 Task: Search one way flight ticket for 4 adults, 2 children, 2 infants in seat and 1 infant on lap in premium economy from Medford: Rogue Valley International-medford Airport to Raleigh: Raleigh-durham International Airport on 8-5-2023. Choice of flights is Singapure airlines. Number of bags: 2 carry on bags. Price is upto 89000. Outbound departure time preference is 20:30.
Action: Mouse moved to (275, 263)
Screenshot: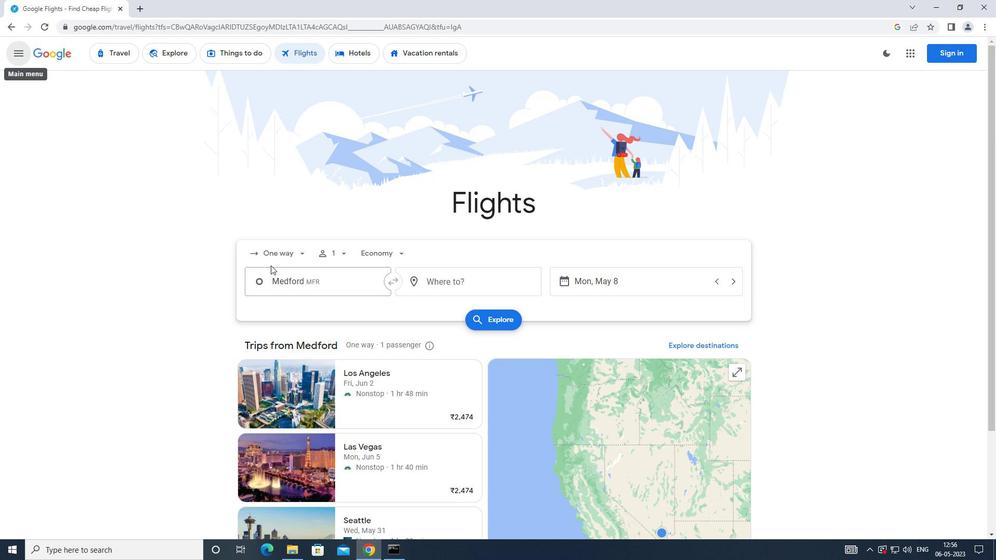 
Action: Mouse pressed left at (275, 263)
Screenshot: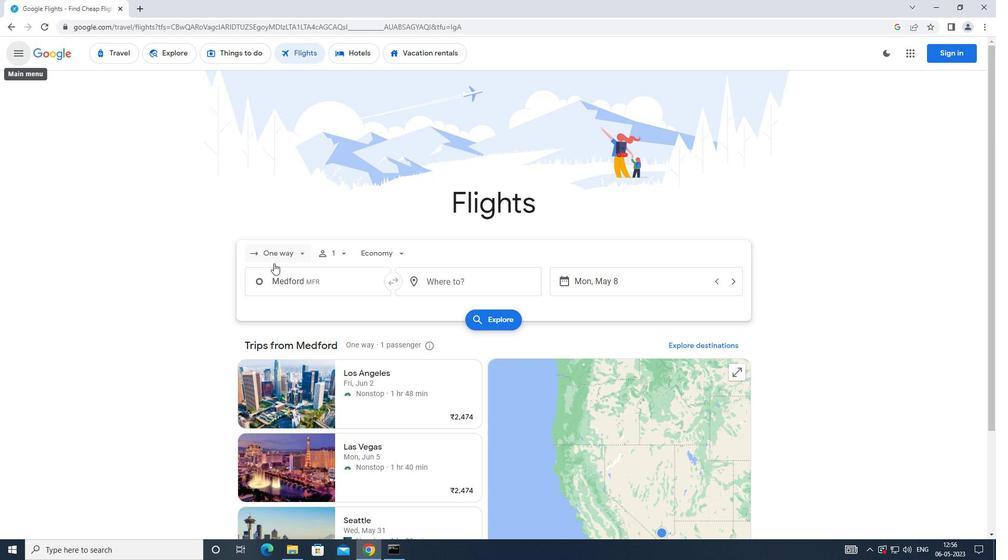 
Action: Mouse moved to (289, 300)
Screenshot: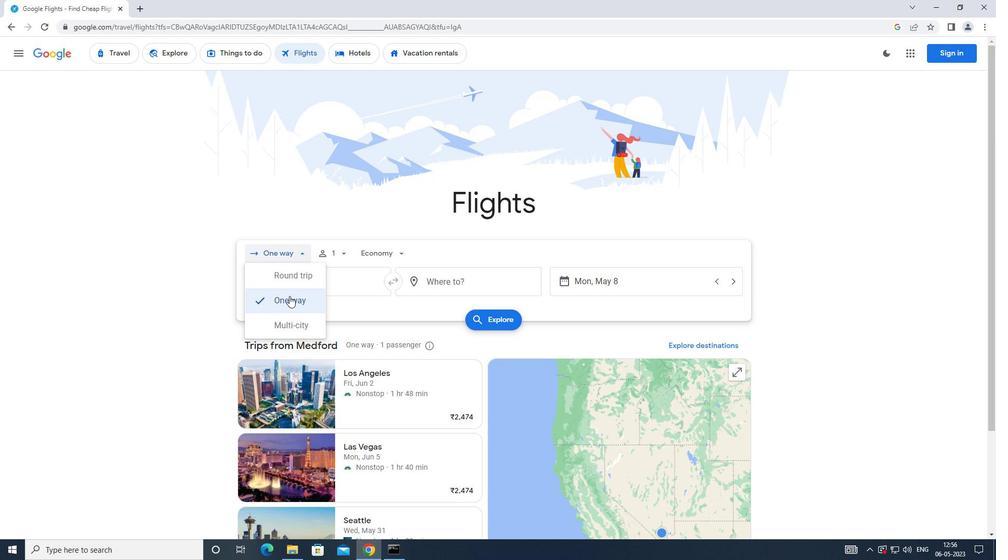 
Action: Mouse pressed left at (289, 300)
Screenshot: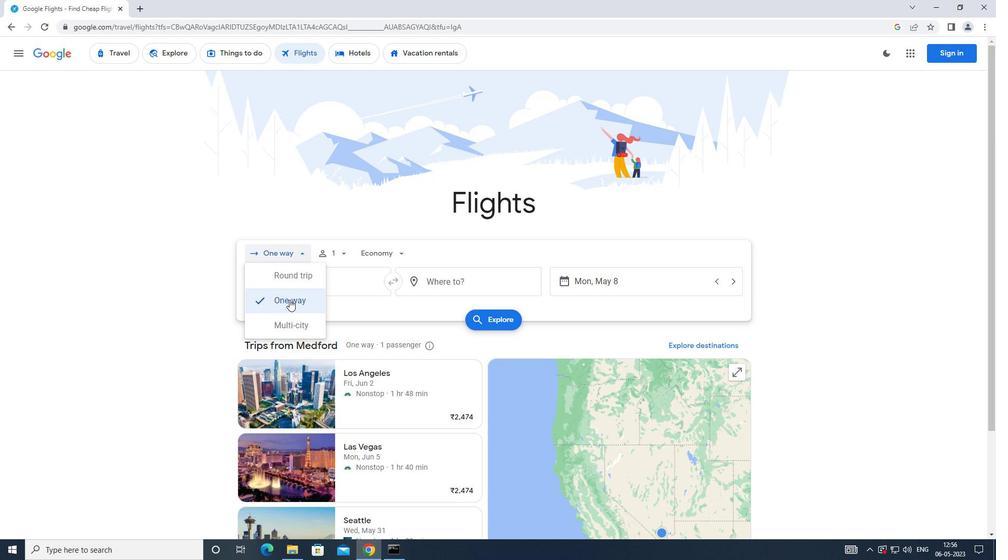 
Action: Mouse moved to (344, 256)
Screenshot: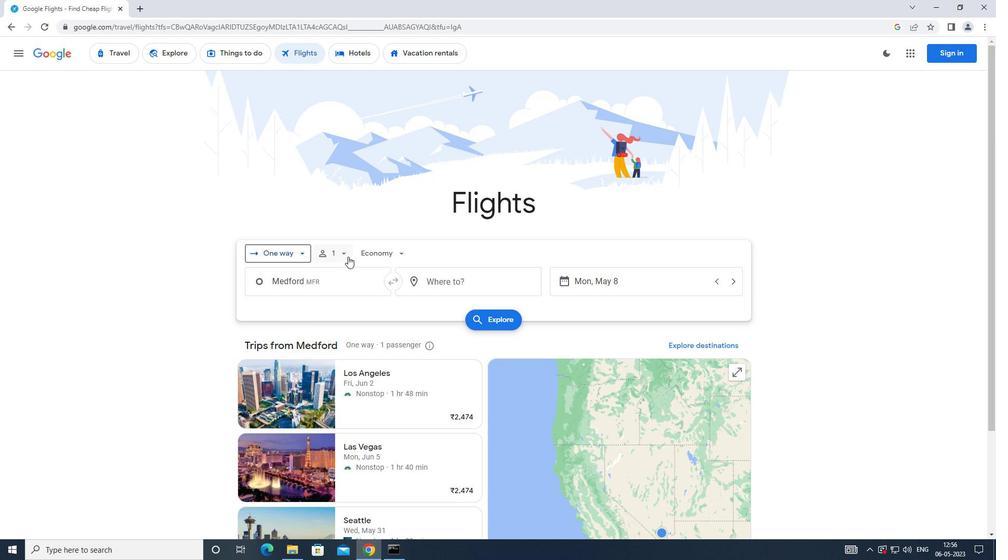 
Action: Mouse pressed left at (344, 256)
Screenshot: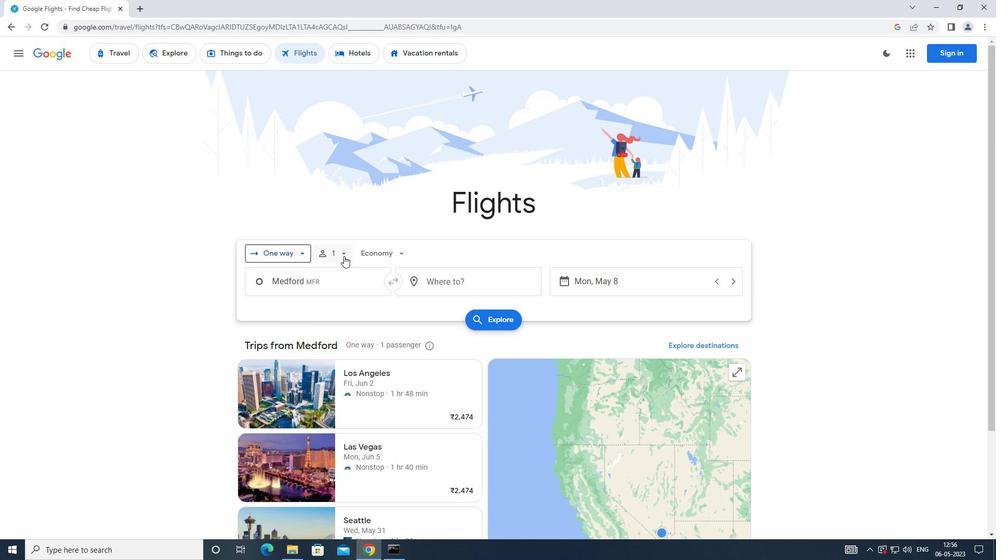 
Action: Mouse moved to (422, 282)
Screenshot: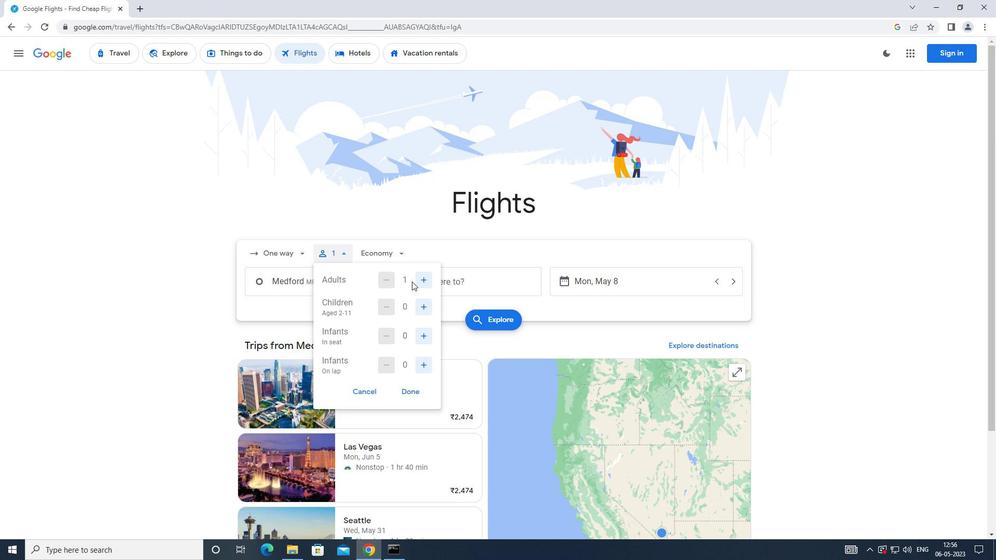 
Action: Mouse pressed left at (422, 282)
Screenshot: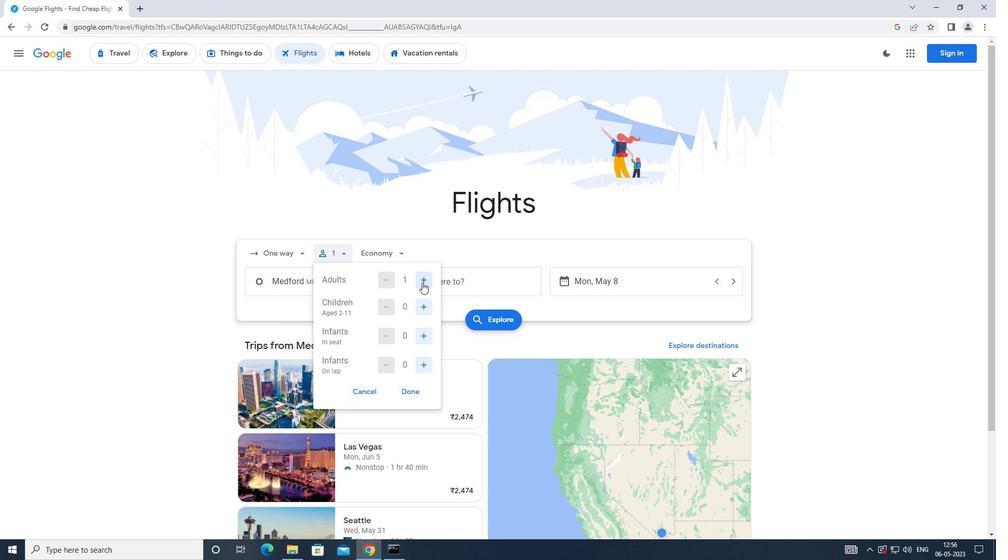
Action: Mouse pressed left at (422, 282)
Screenshot: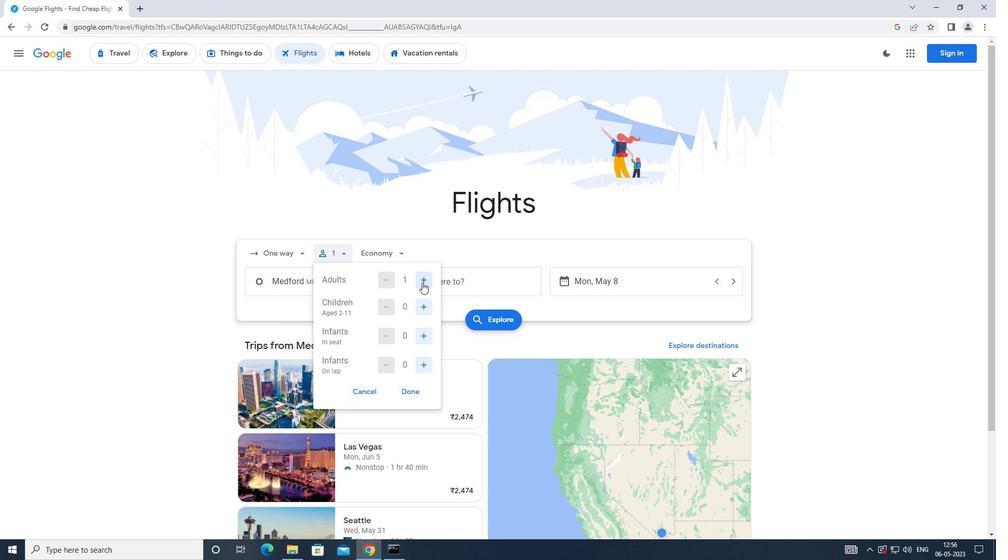 
Action: Mouse pressed left at (422, 282)
Screenshot: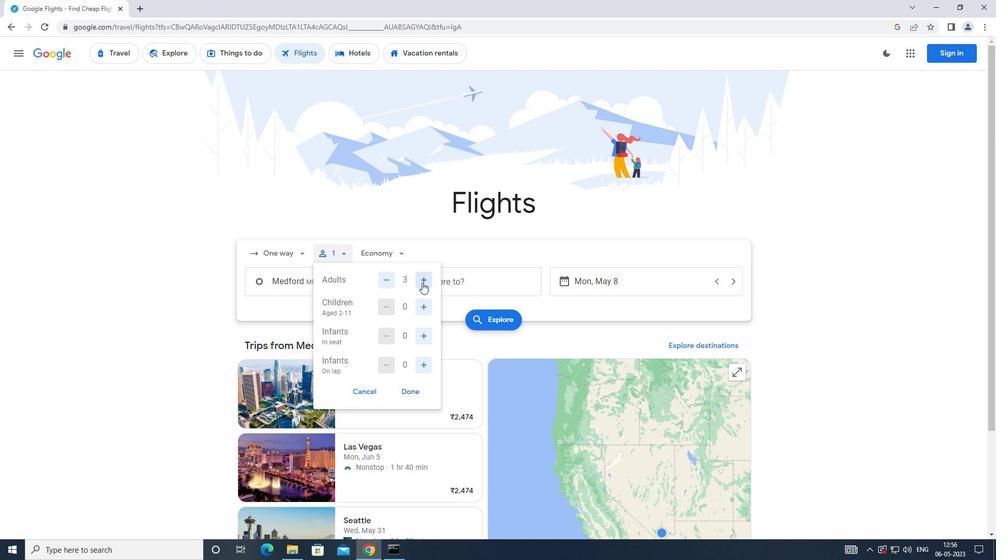 
Action: Mouse moved to (417, 307)
Screenshot: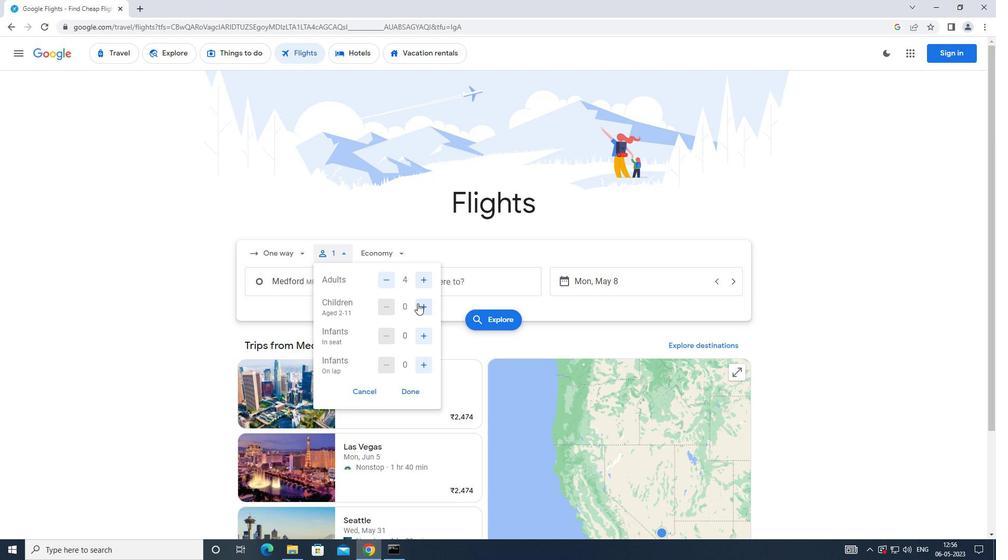 
Action: Mouse pressed left at (417, 307)
Screenshot: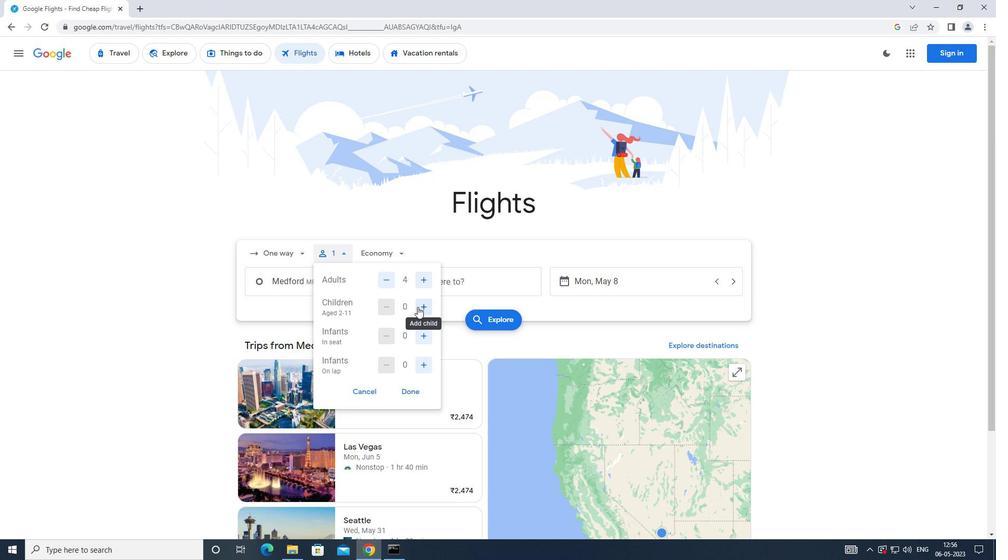 
Action: Mouse pressed left at (417, 307)
Screenshot: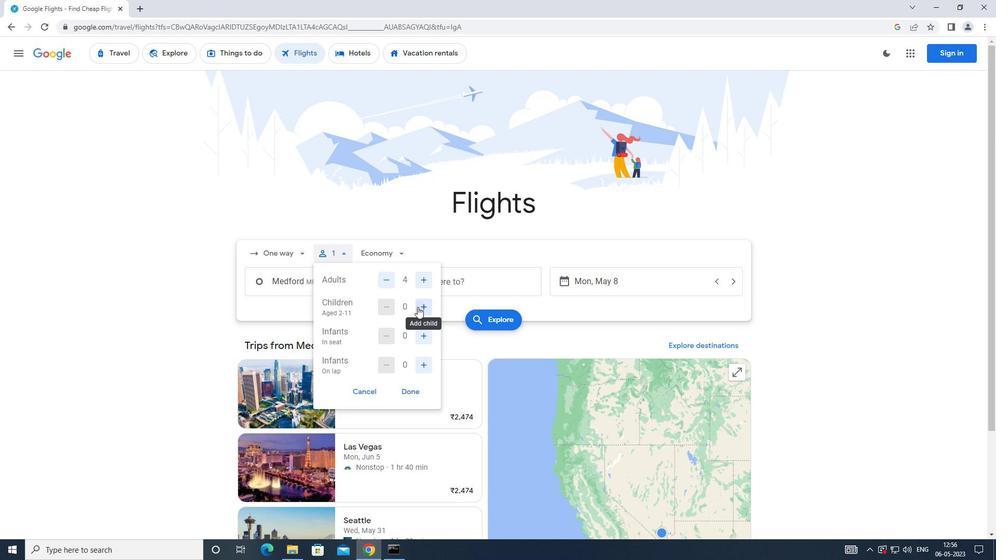 
Action: Mouse moved to (421, 341)
Screenshot: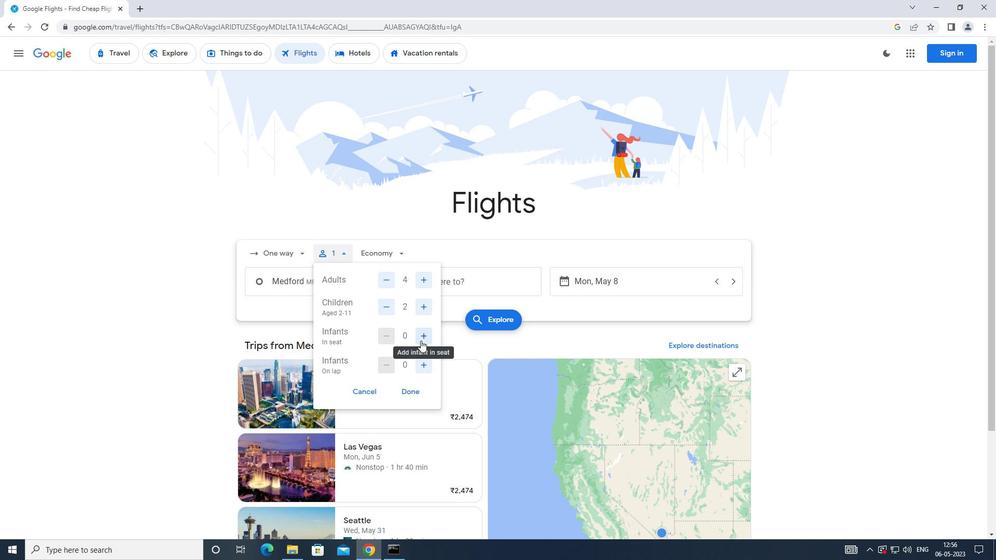 
Action: Mouse pressed left at (421, 341)
Screenshot: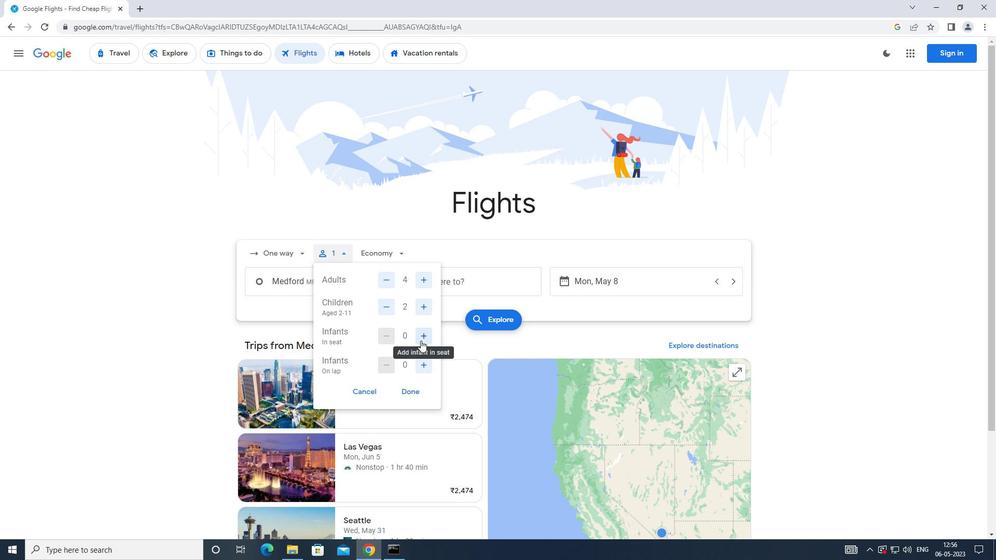 
Action: Mouse moved to (421, 362)
Screenshot: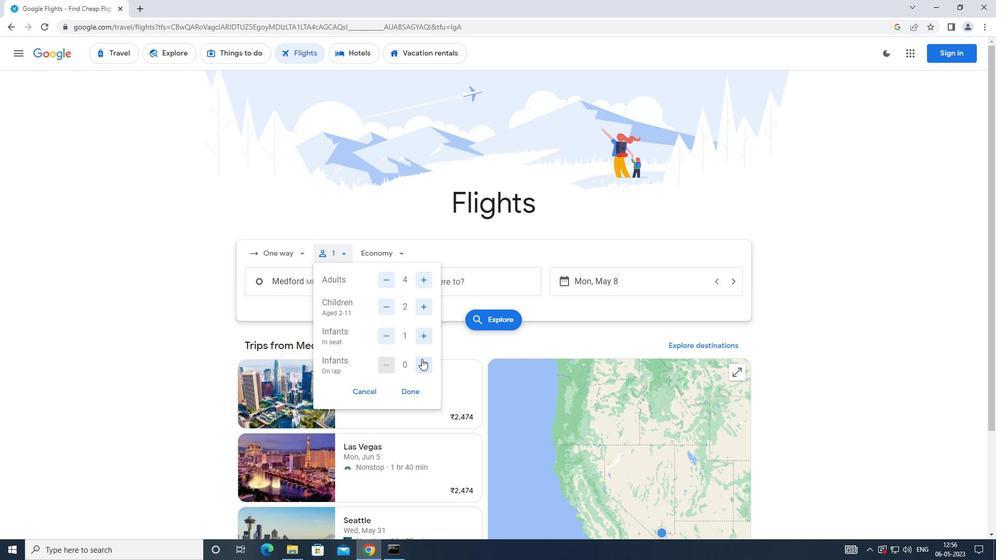 
Action: Mouse pressed left at (421, 362)
Screenshot: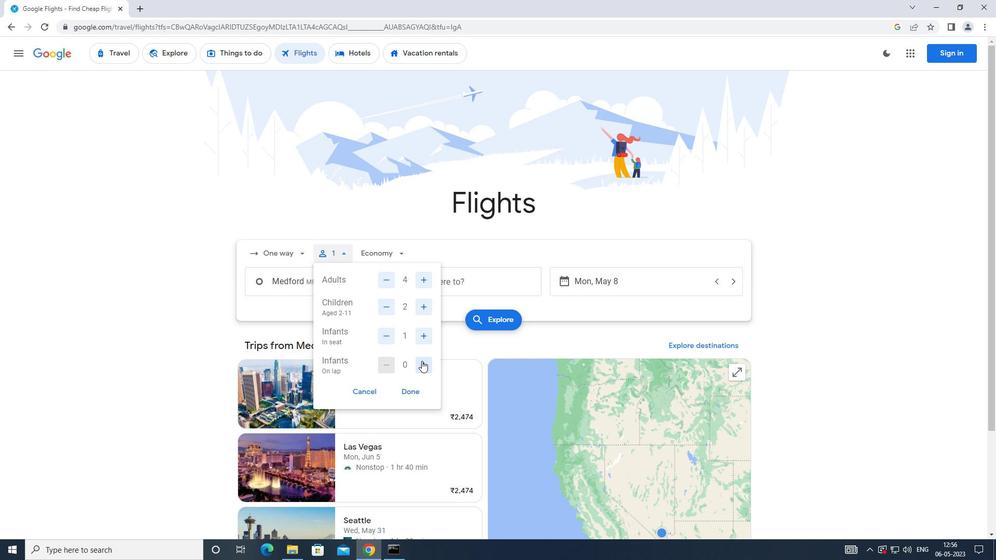 
Action: Mouse moved to (406, 392)
Screenshot: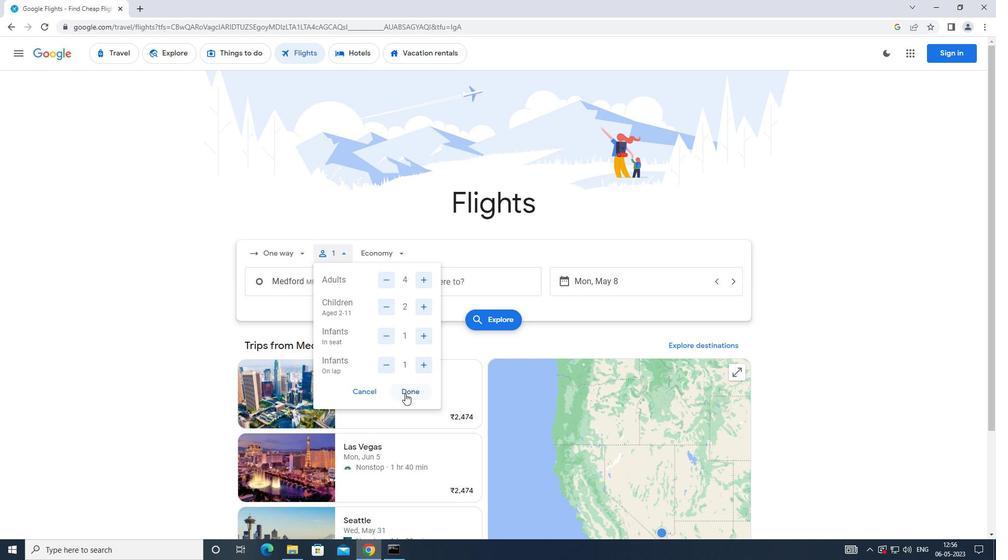 
Action: Mouse pressed left at (406, 392)
Screenshot: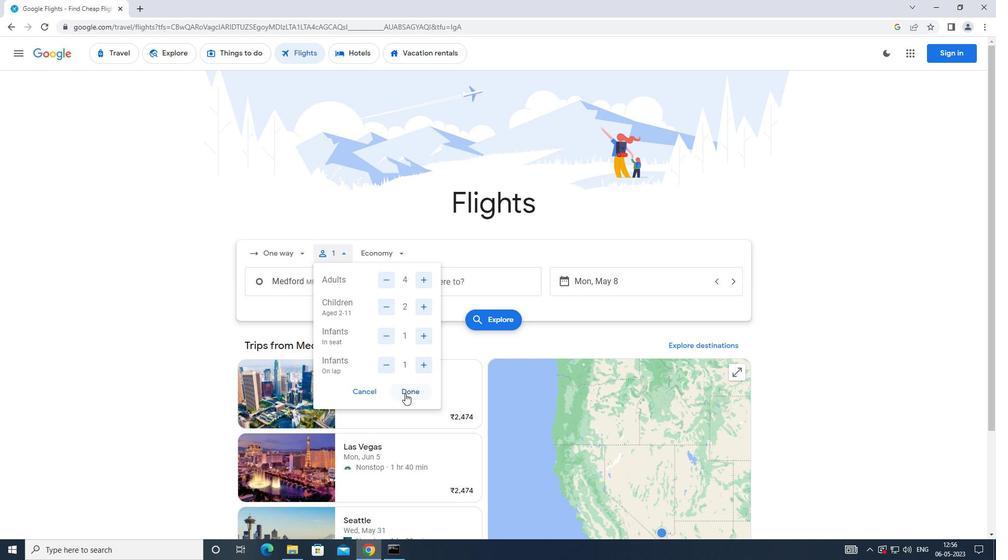 
Action: Mouse moved to (390, 261)
Screenshot: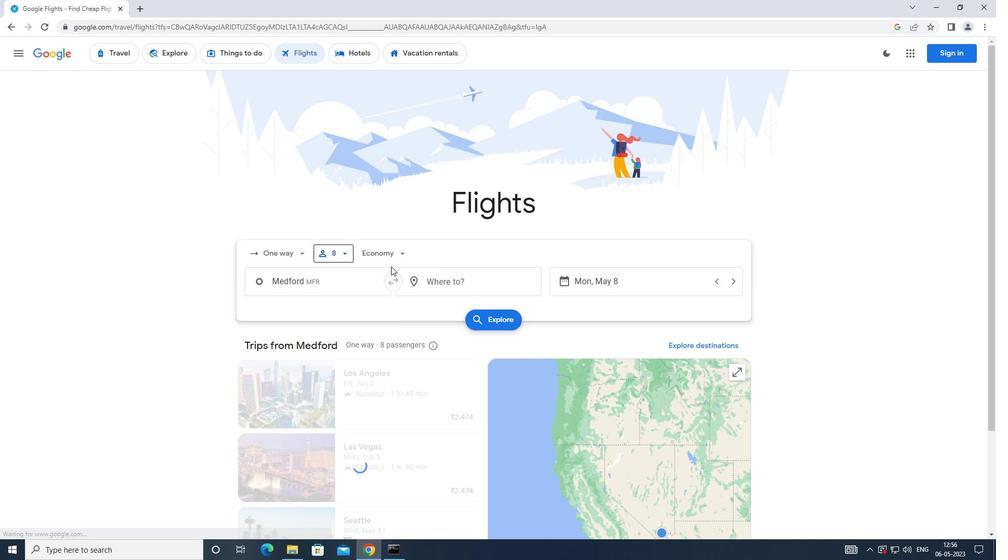 
Action: Mouse pressed left at (390, 261)
Screenshot: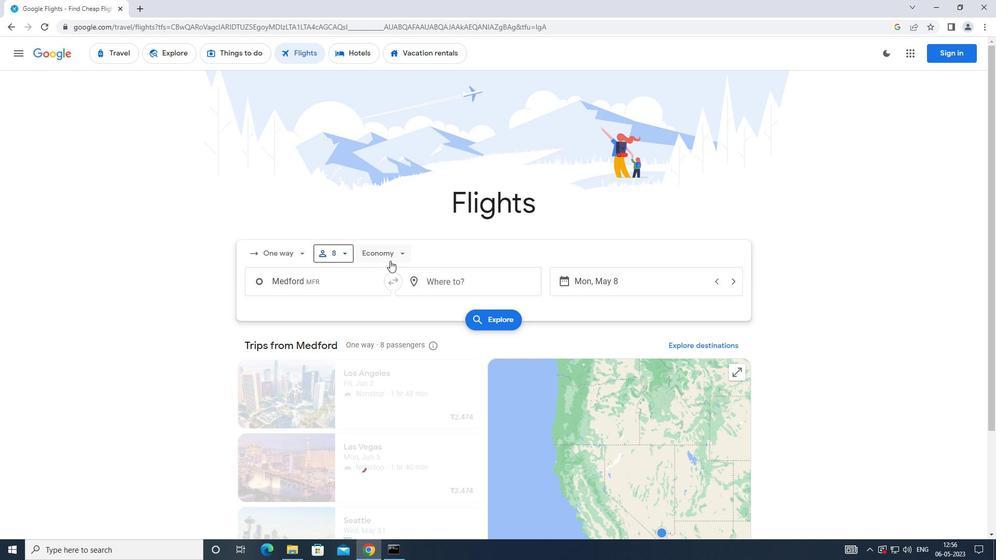 
Action: Mouse moved to (401, 311)
Screenshot: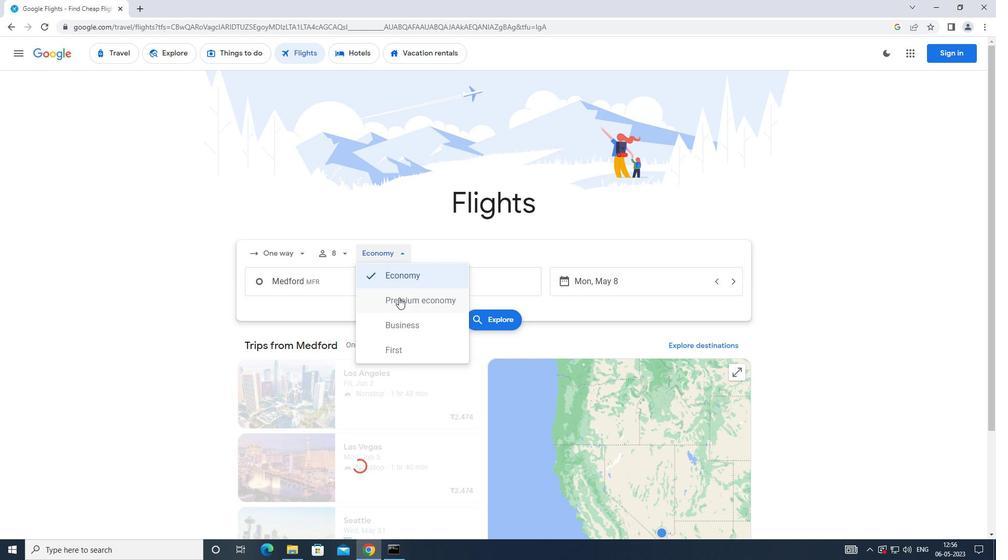 
Action: Mouse pressed left at (401, 311)
Screenshot: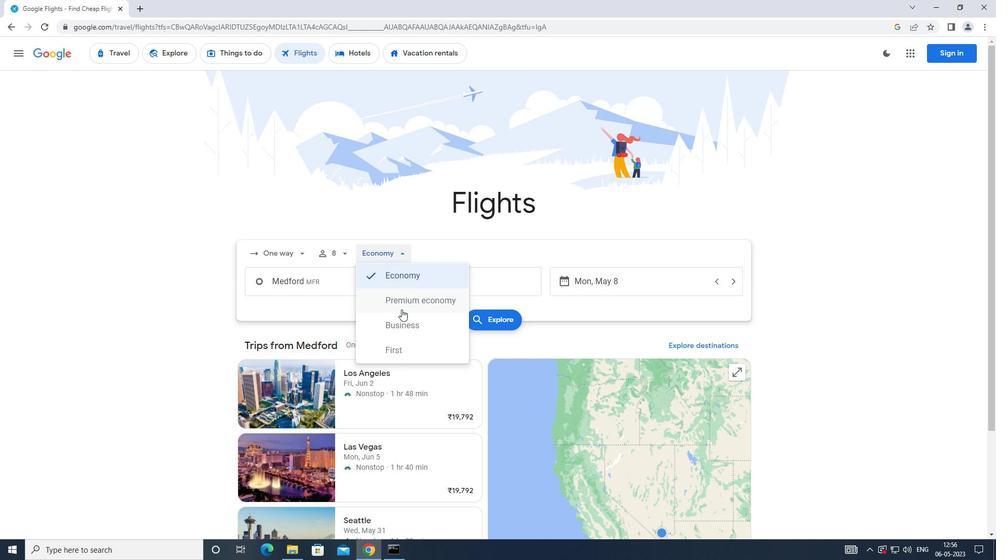 
Action: Mouse moved to (328, 286)
Screenshot: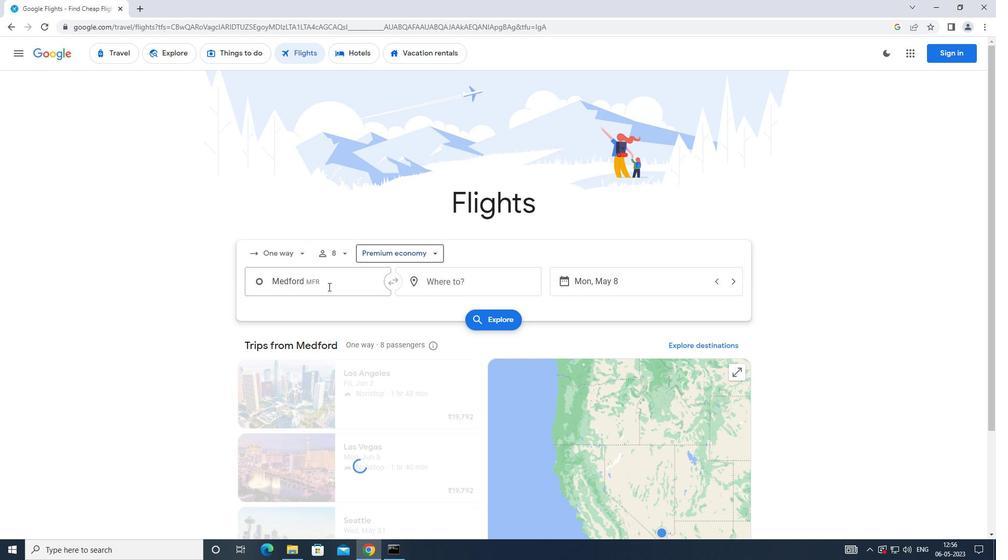 
Action: Mouse pressed left at (328, 286)
Screenshot: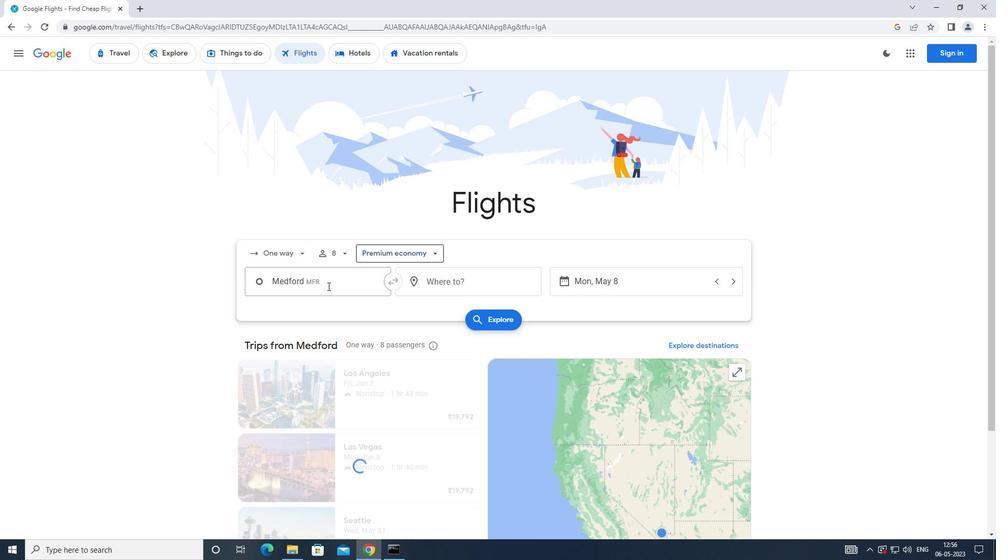 
Action: Mouse moved to (329, 290)
Screenshot: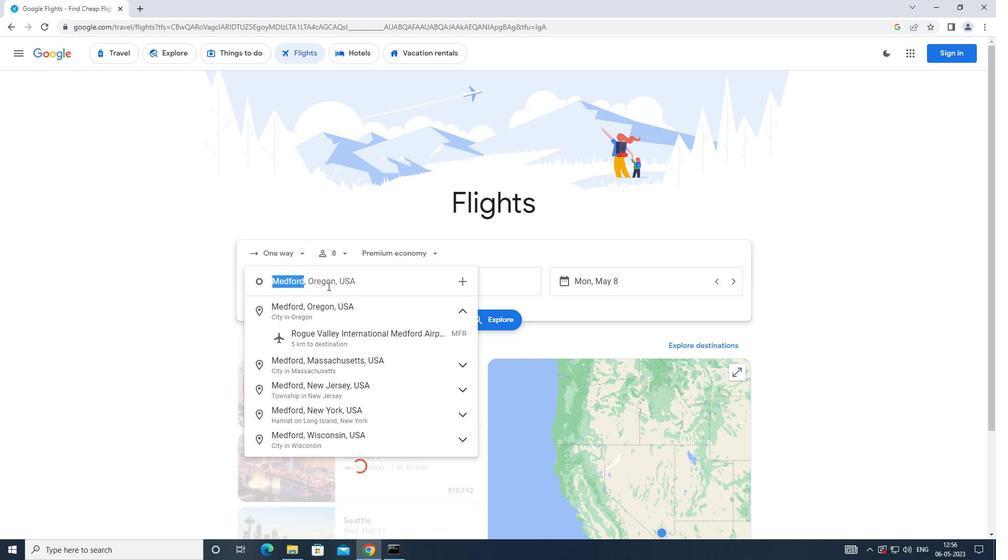 
Action: Key pressed <Key.caps_lock>r<Key.caps_lock>ogue<Key.space>
Screenshot: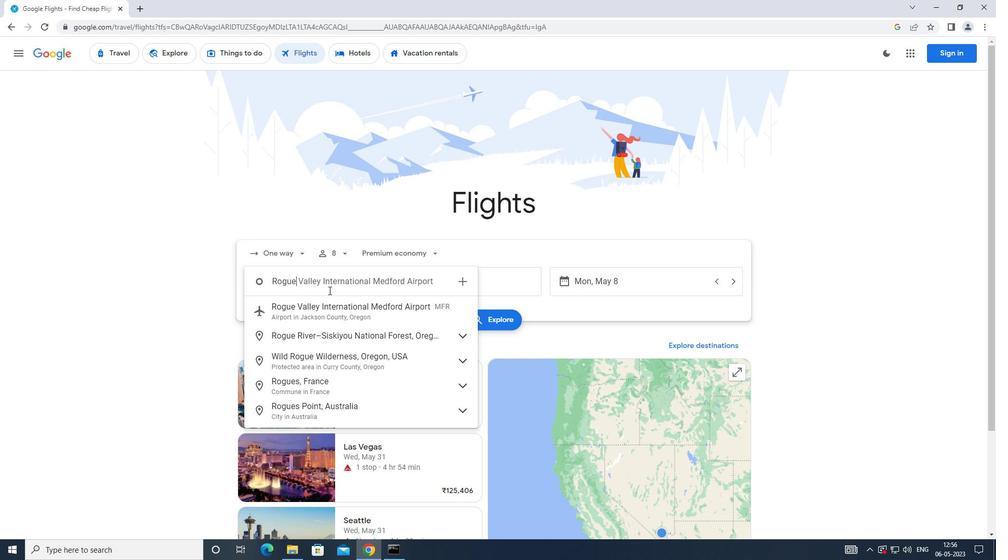 
Action: Mouse moved to (342, 314)
Screenshot: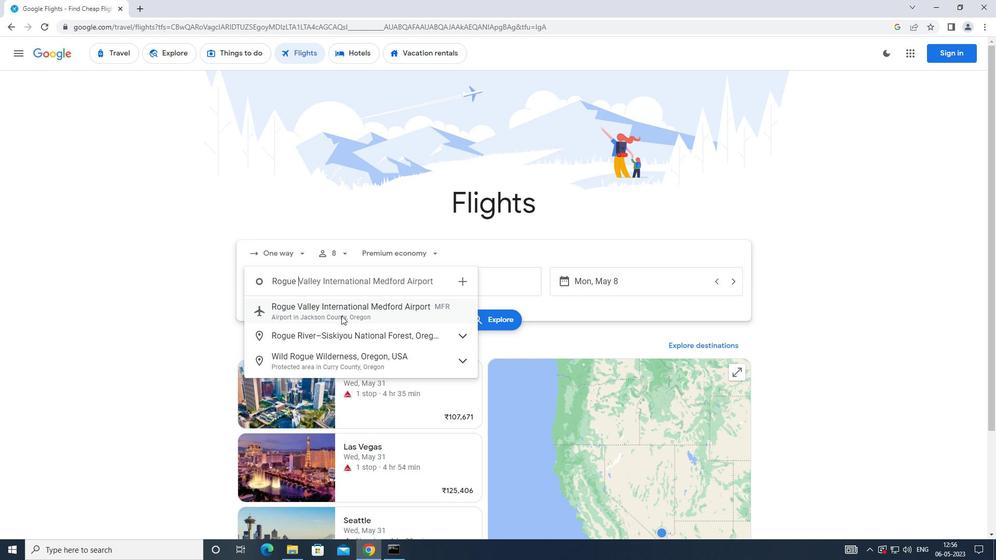 
Action: Mouse pressed left at (342, 314)
Screenshot: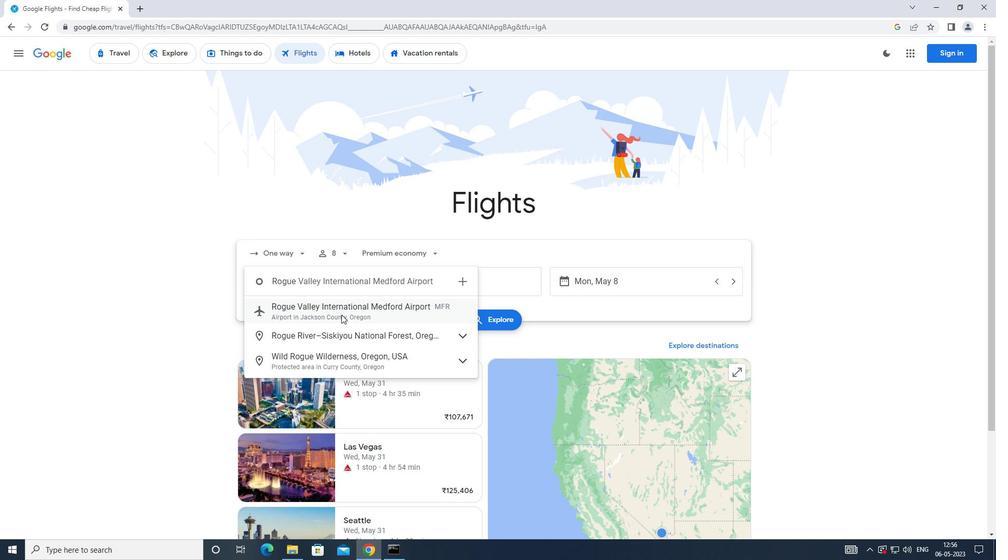 
Action: Mouse moved to (440, 289)
Screenshot: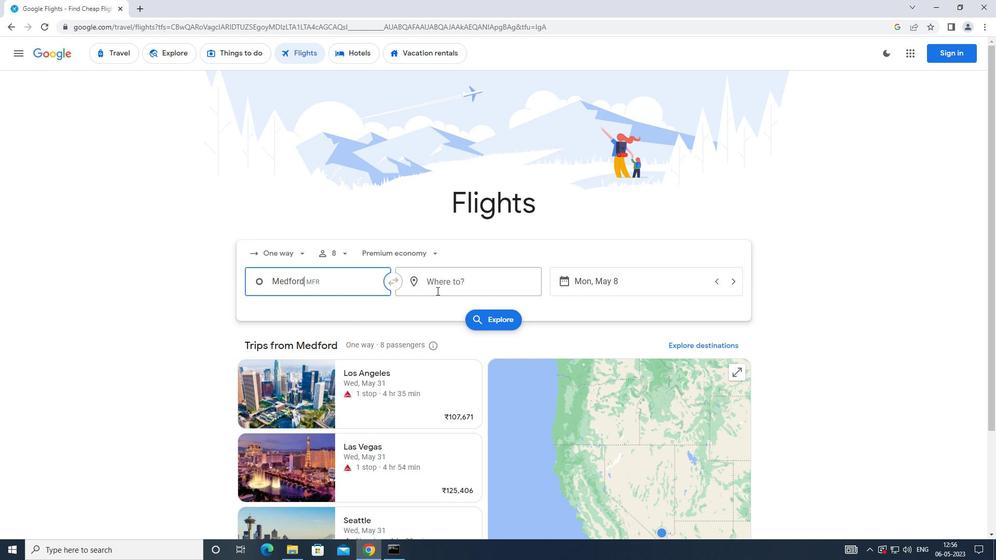 
Action: Mouse pressed left at (440, 289)
Screenshot: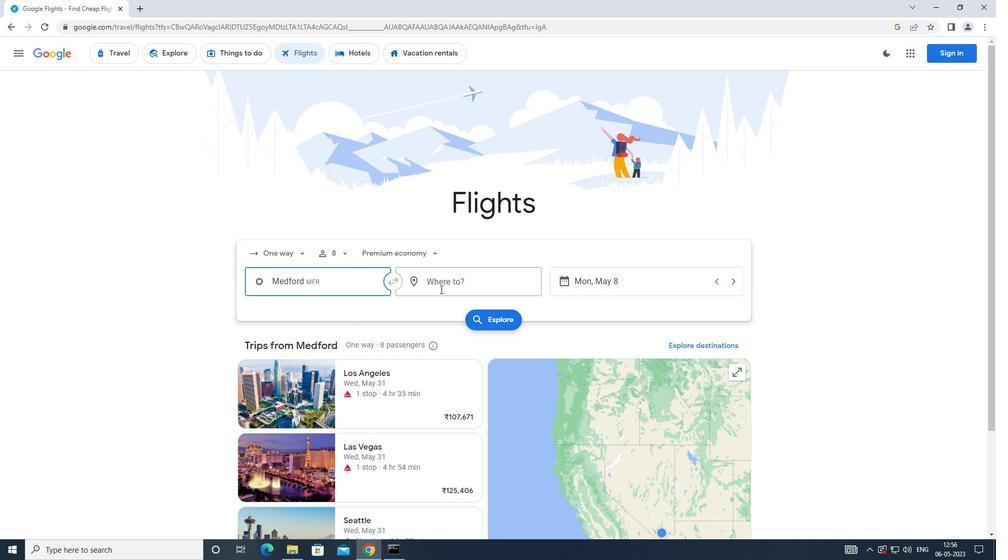 
Action: Mouse moved to (440, 290)
Screenshot: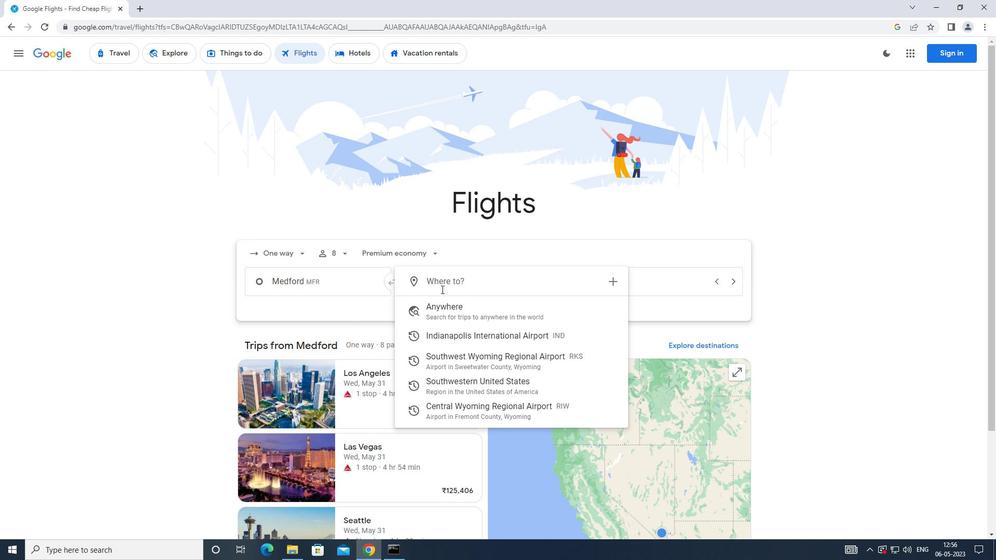 
Action: Key pressed <Key.caps_lock>r<Key.caps_lock>aleigh
Screenshot: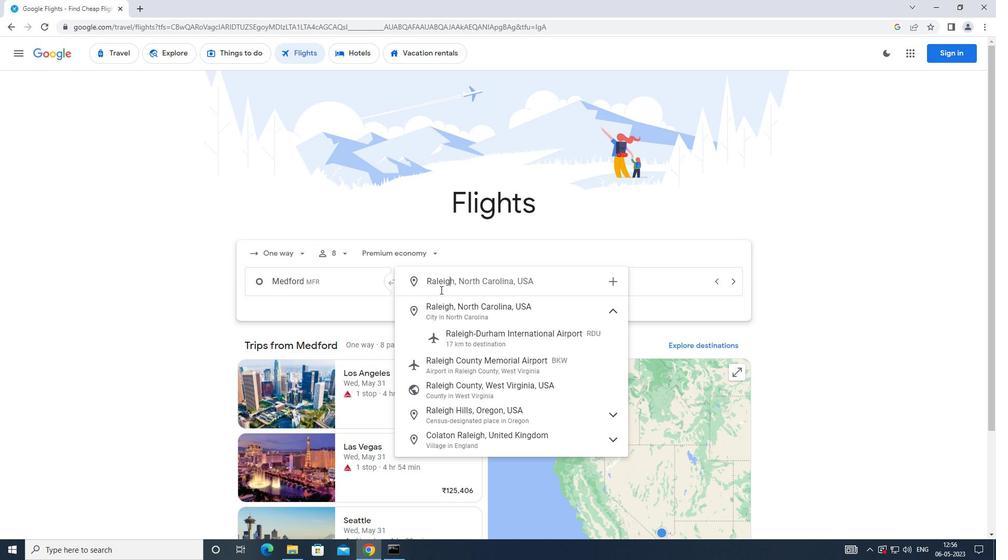 
Action: Mouse moved to (449, 343)
Screenshot: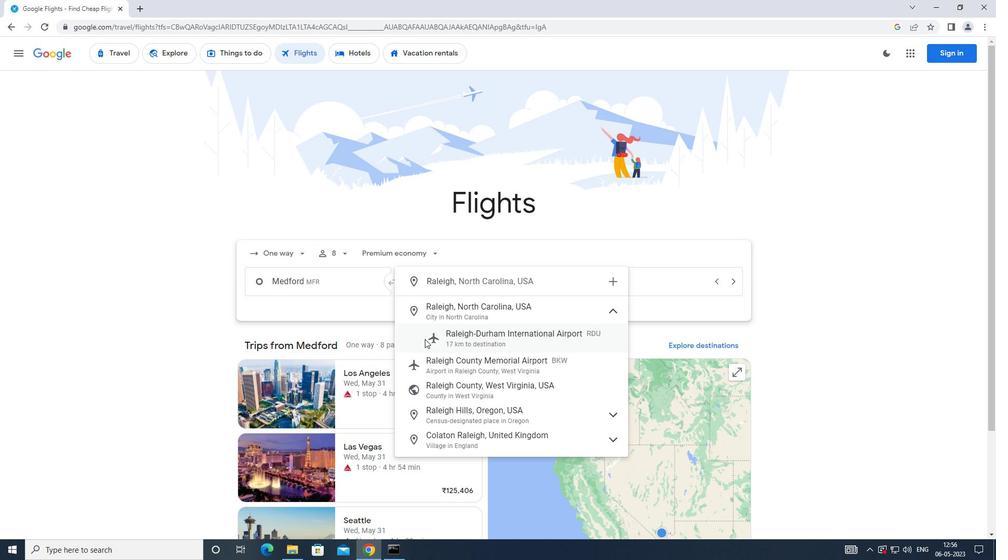 
Action: Mouse pressed left at (449, 343)
Screenshot: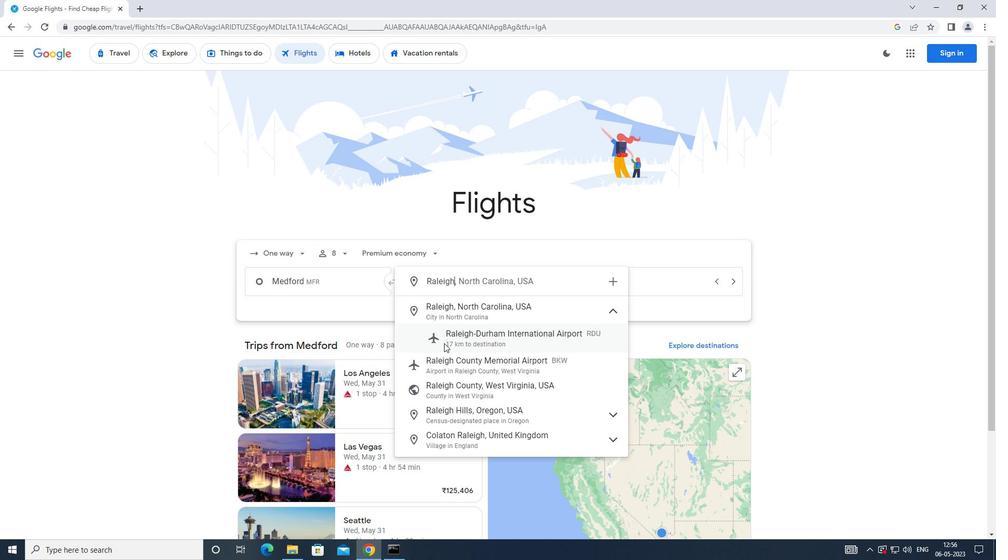 
Action: Mouse moved to (578, 290)
Screenshot: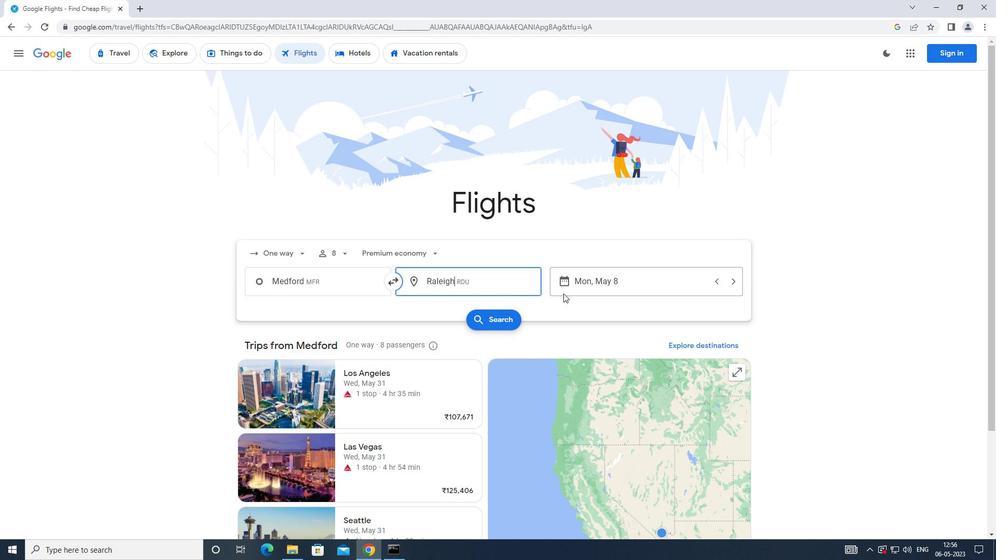 
Action: Mouse pressed left at (578, 290)
Screenshot: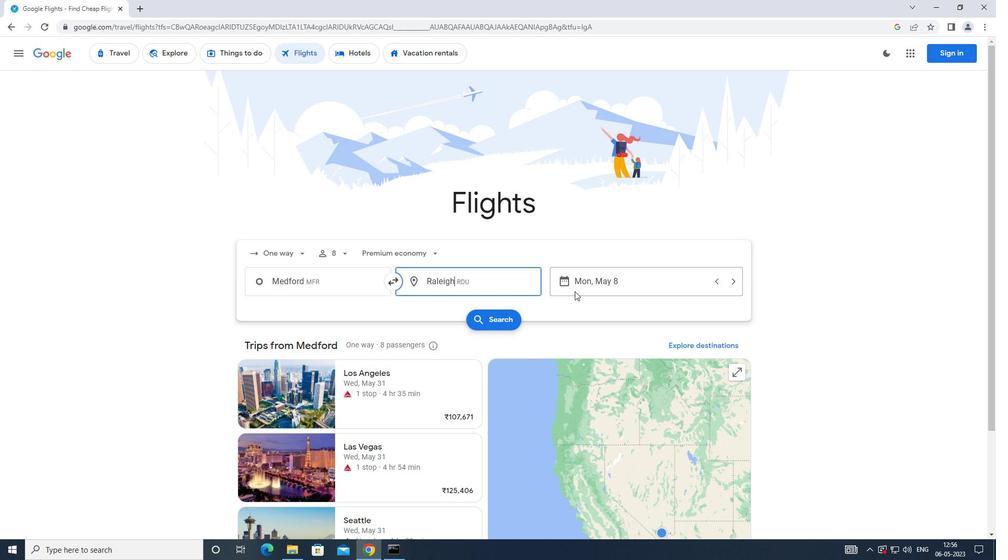 
Action: Mouse moved to (403, 366)
Screenshot: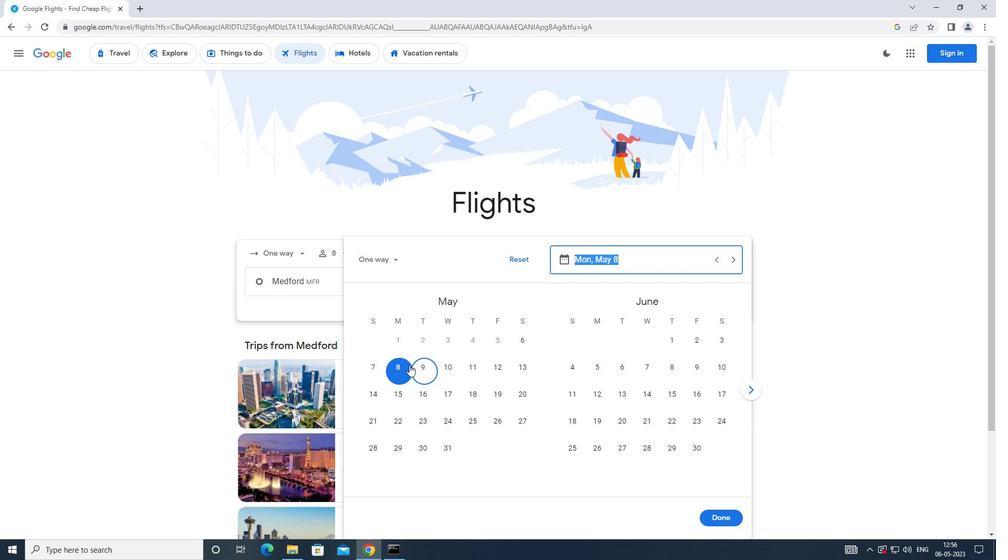 
Action: Mouse pressed left at (403, 366)
Screenshot: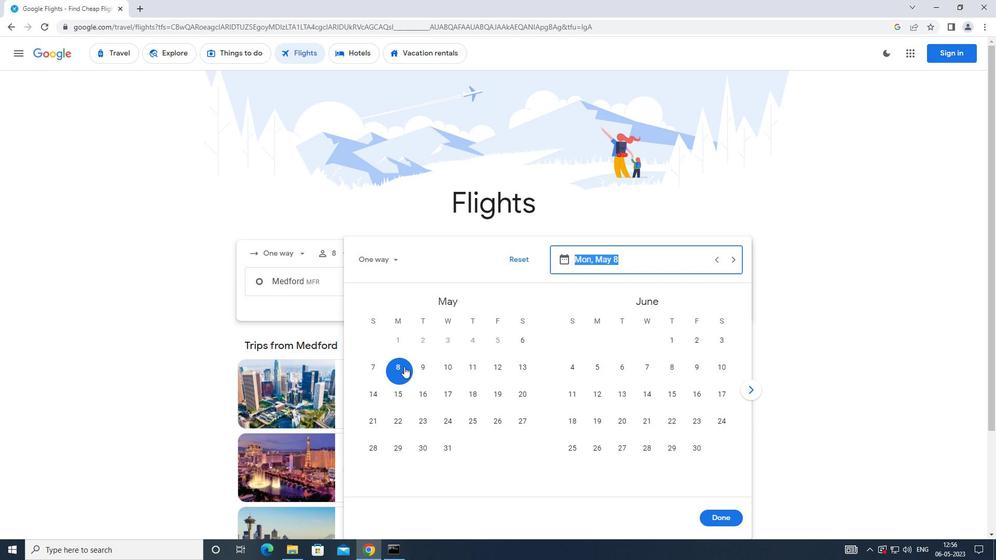 
Action: Mouse moved to (711, 515)
Screenshot: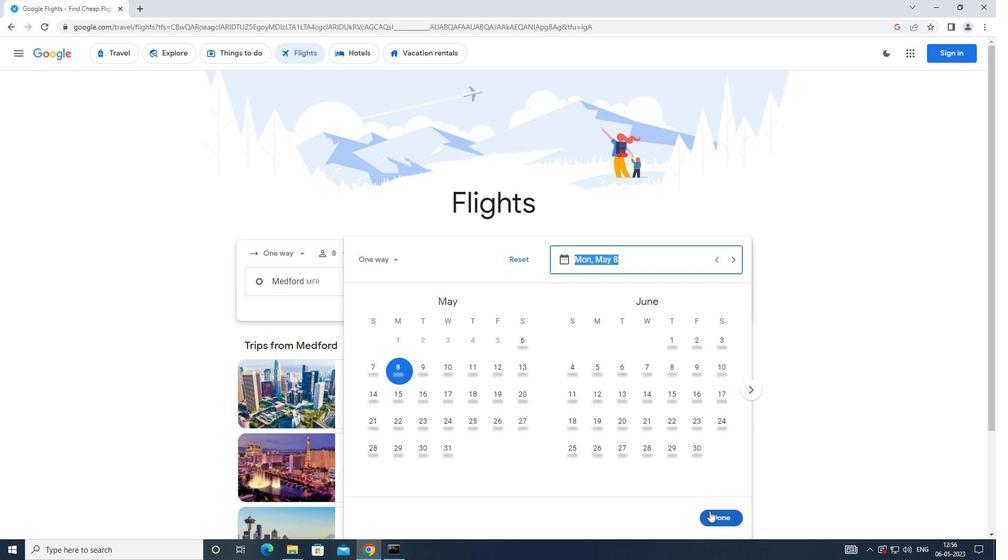 
Action: Mouse pressed left at (711, 515)
Screenshot: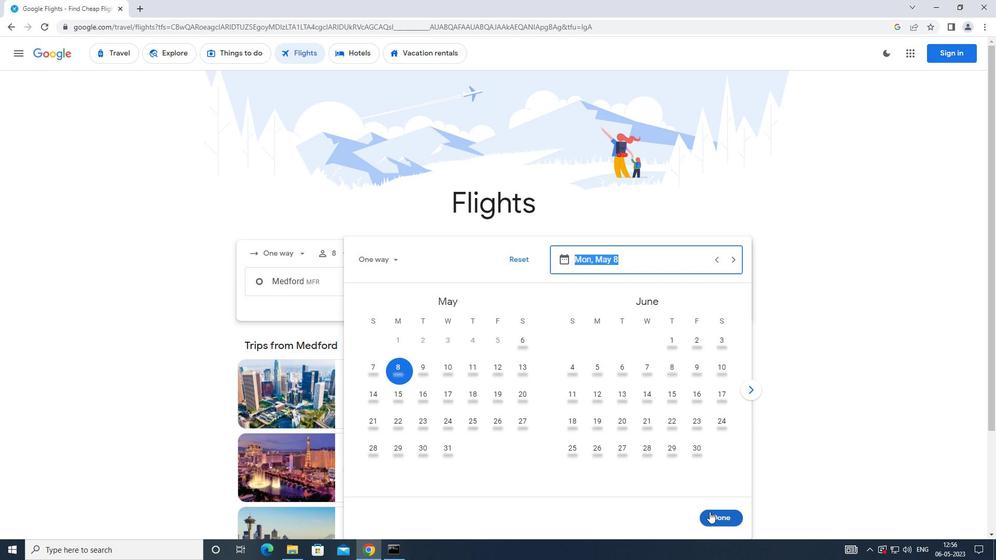 
Action: Mouse moved to (482, 317)
Screenshot: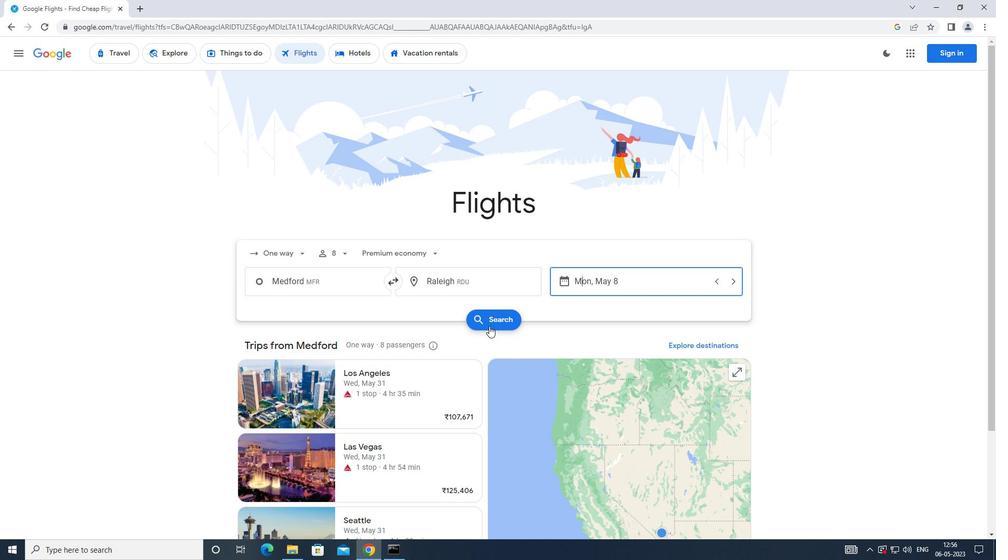 
Action: Mouse pressed left at (482, 317)
Screenshot: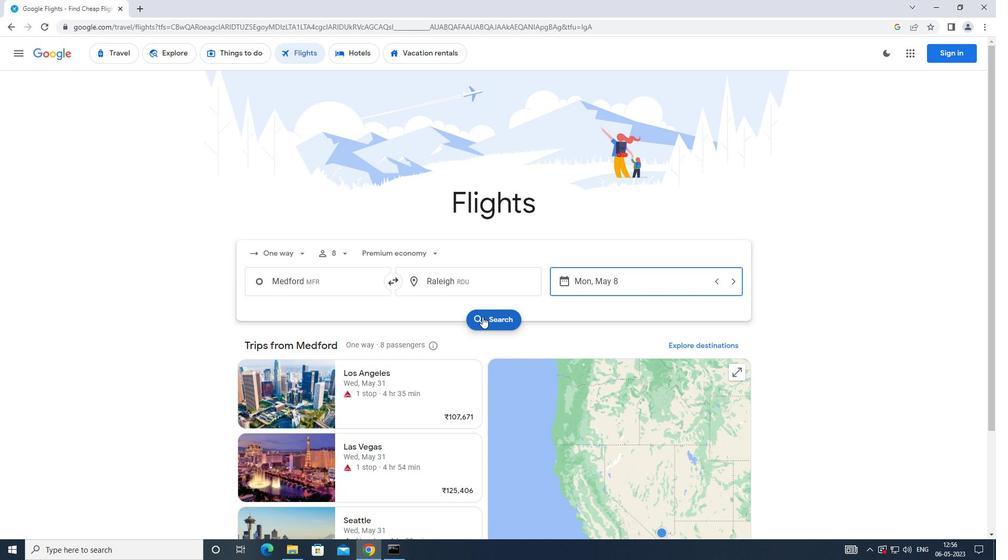 
Action: Mouse moved to (247, 145)
Screenshot: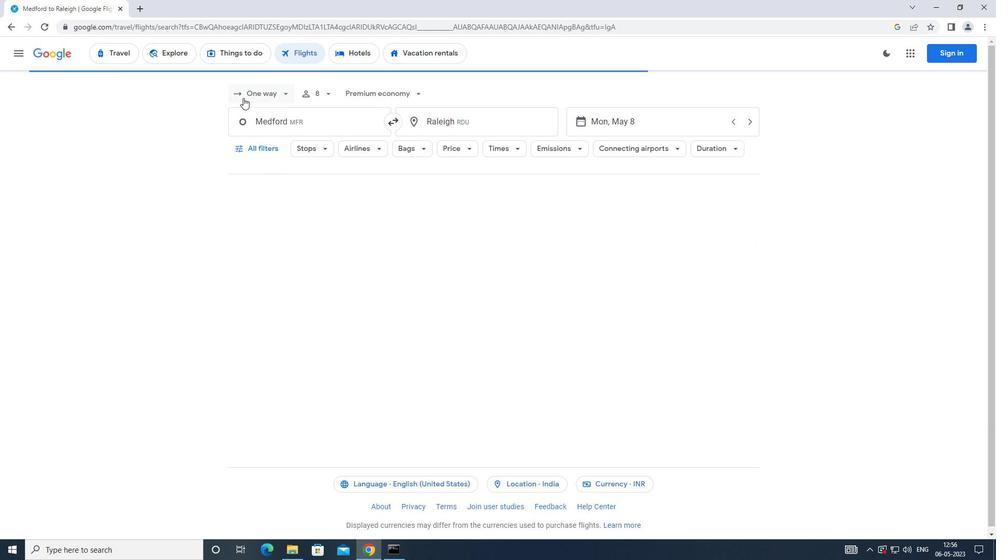 
Action: Mouse pressed left at (247, 145)
Screenshot: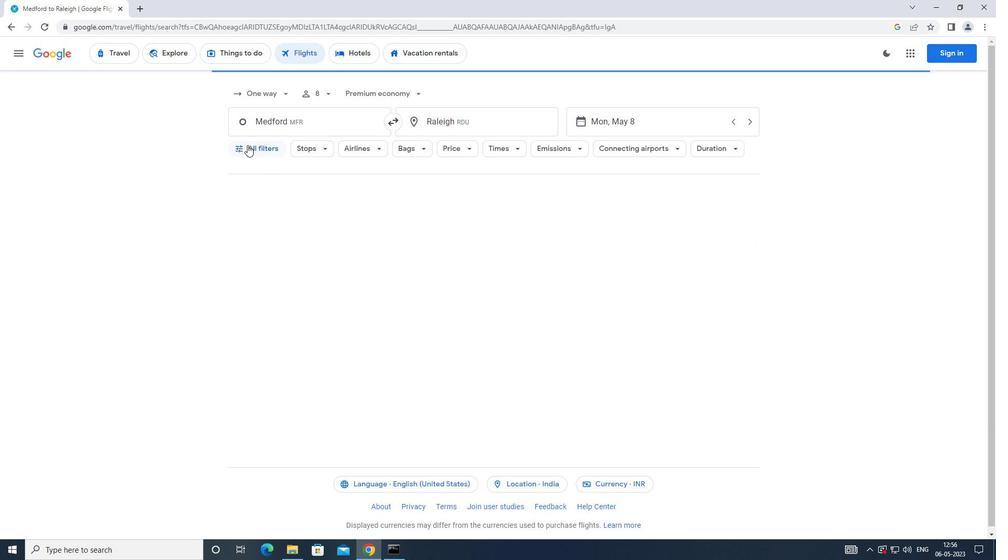 
Action: Mouse moved to (377, 372)
Screenshot: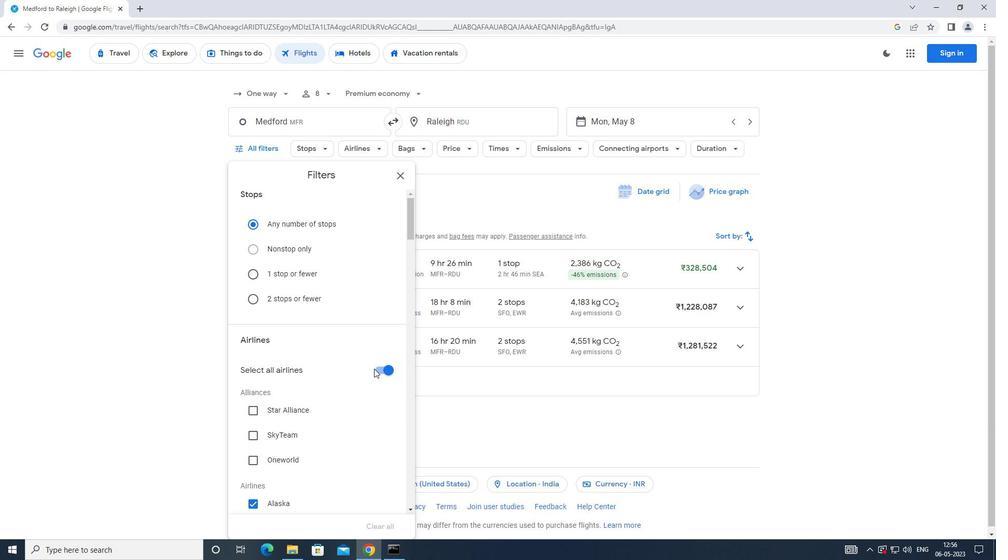 
Action: Mouse pressed left at (377, 372)
Screenshot: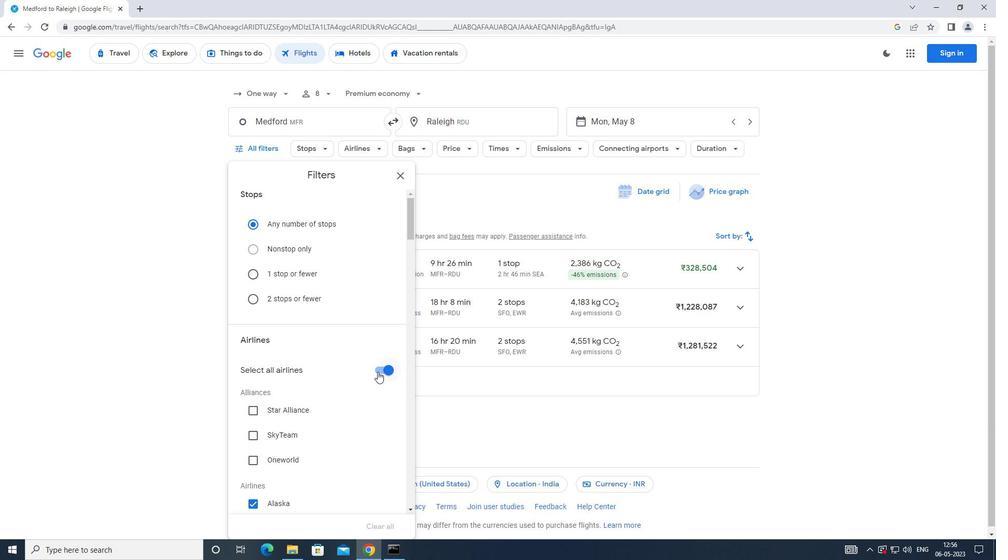
Action: Mouse moved to (377, 365)
Screenshot: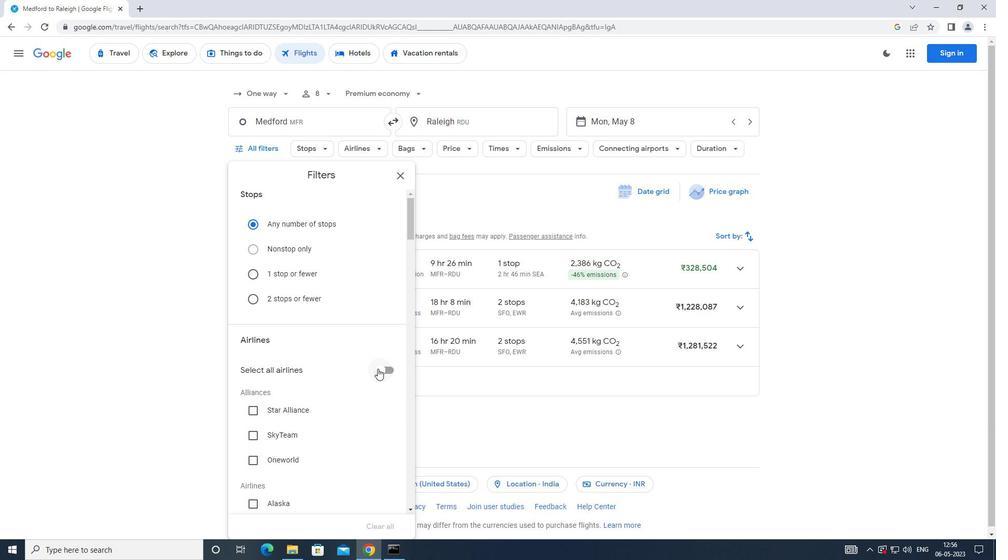 
Action: Mouse scrolled (377, 365) with delta (0, 0)
Screenshot: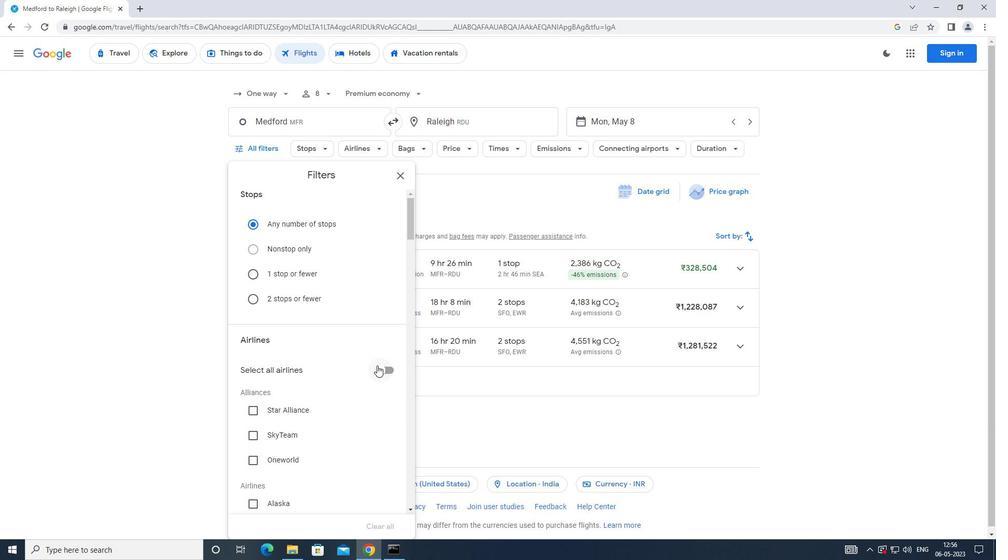 
Action: Mouse moved to (376, 364)
Screenshot: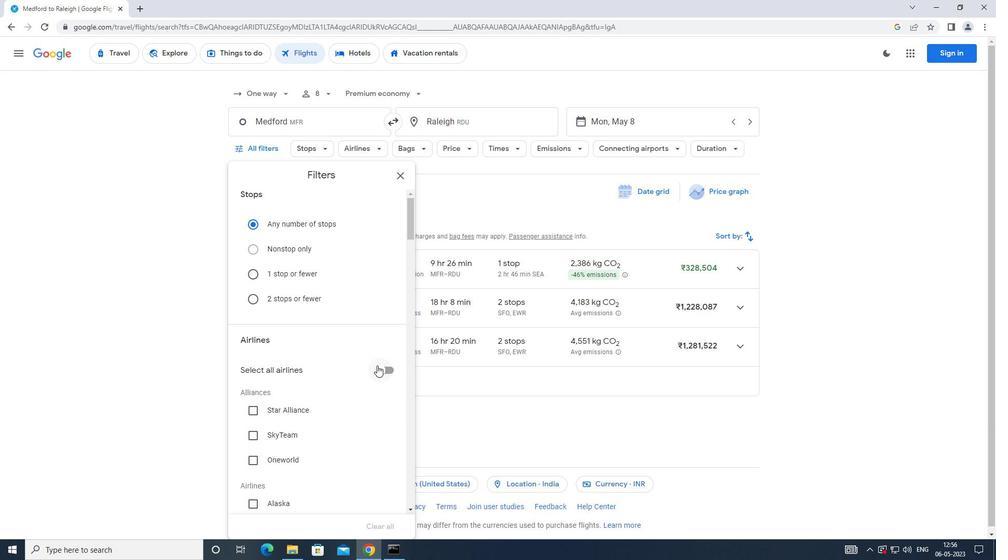 
Action: Mouse scrolled (376, 364) with delta (0, 0)
Screenshot: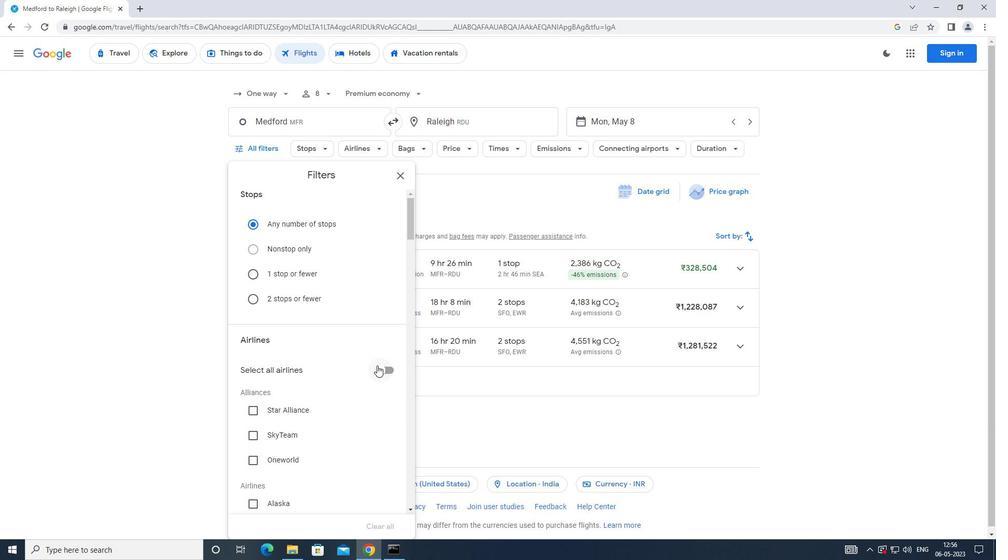 
Action: Mouse moved to (374, 362)
Screenshot: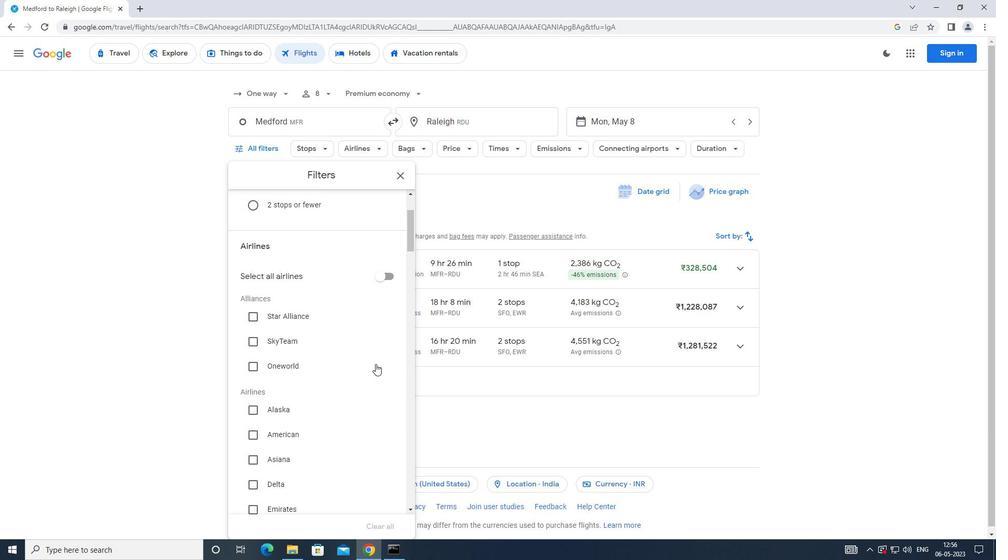 
Action: Mouse scrolled (374, 362) with delta (0, 0)
Screenshot: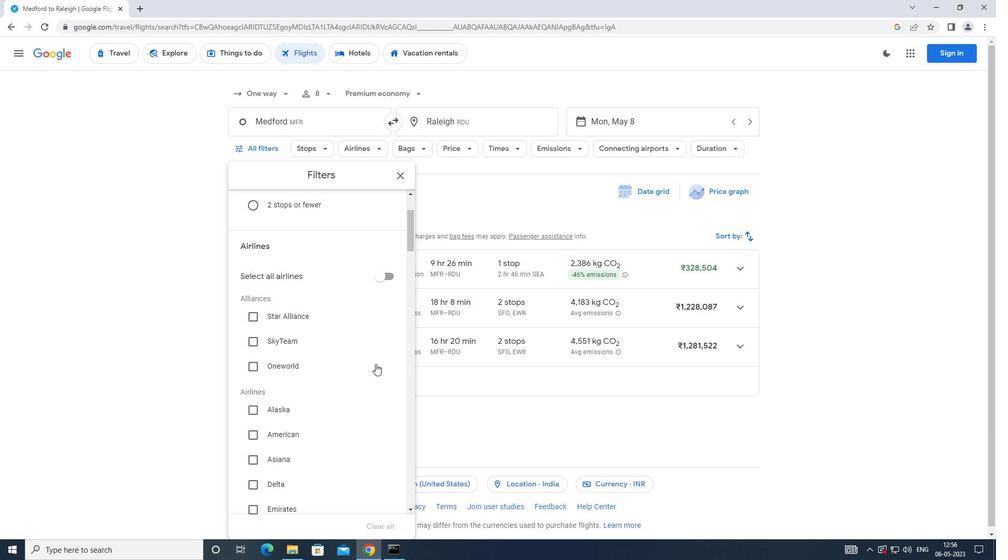 
Action: Mouse moved to (374, 356)
Screenshot: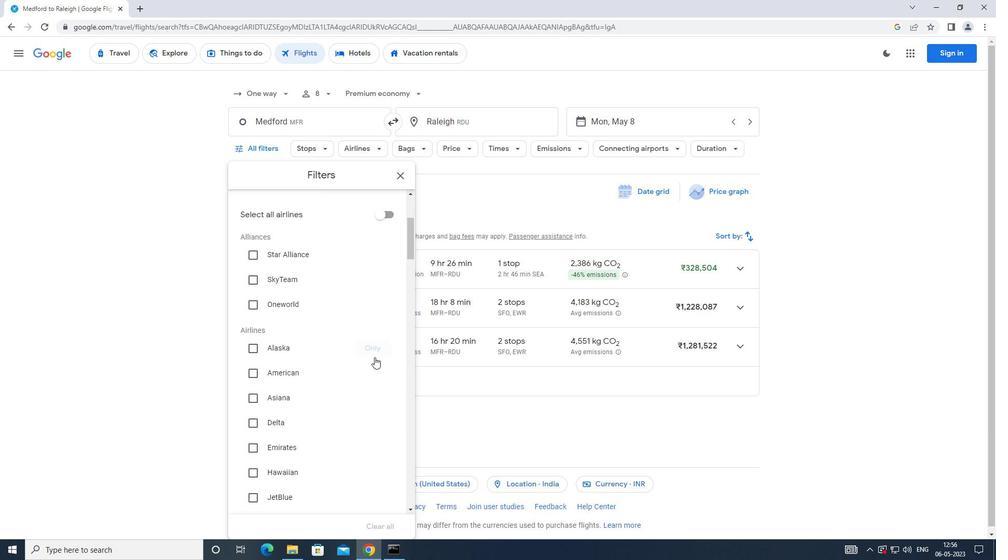 
Action: Mouse scrolled (374, 356) with delta (0, 0)
Screenshot: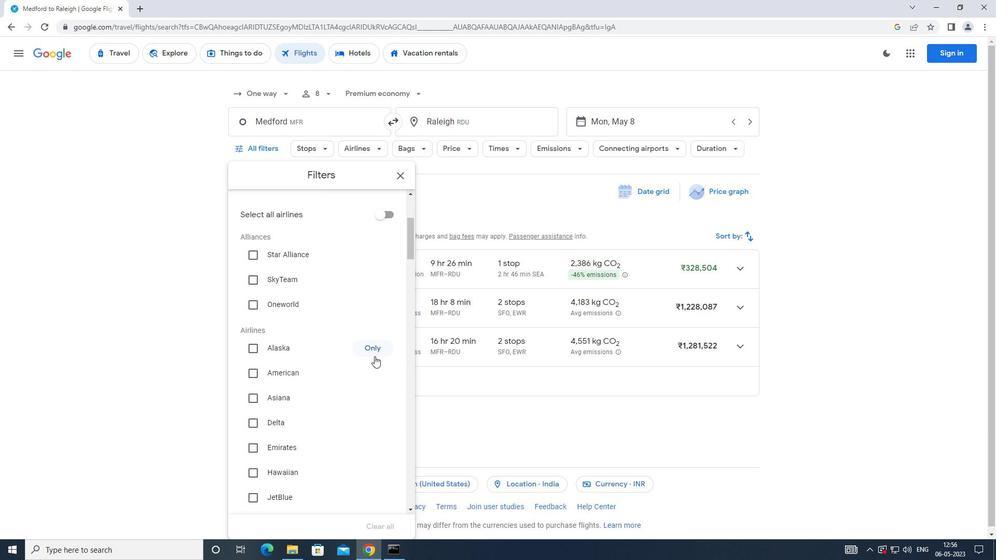 
Action: Mouse scrolled (374, 356) with delta (0, 0)
Screenshot: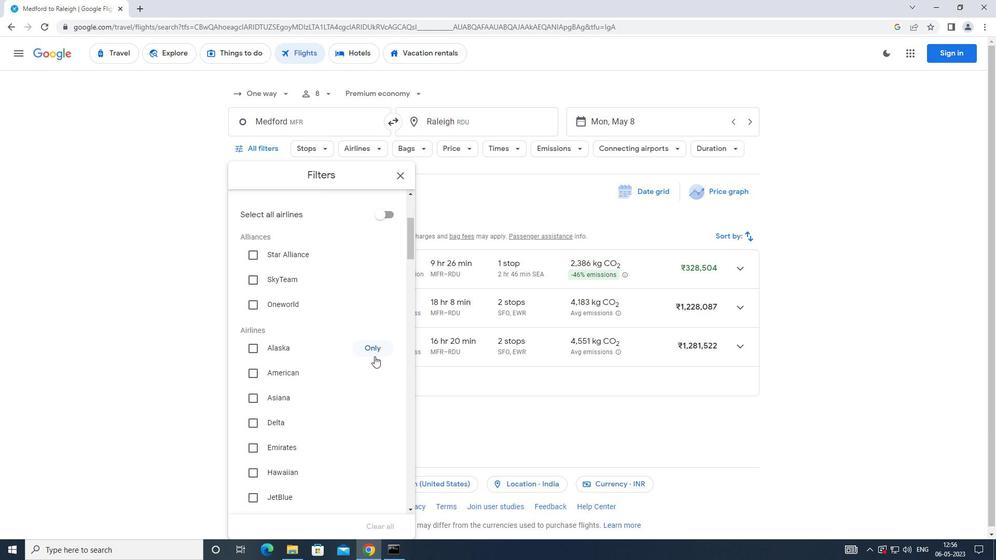 
Action: Mouse scrolled (374, 356) with delta (0, 0)
Screenshot: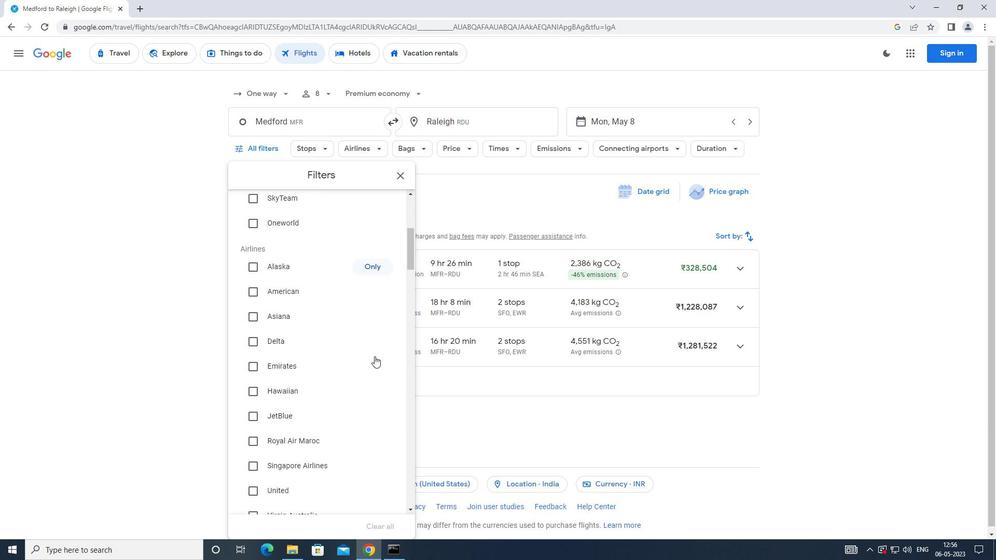 
Action: Mouse moved to (374, 355)
Screenshot: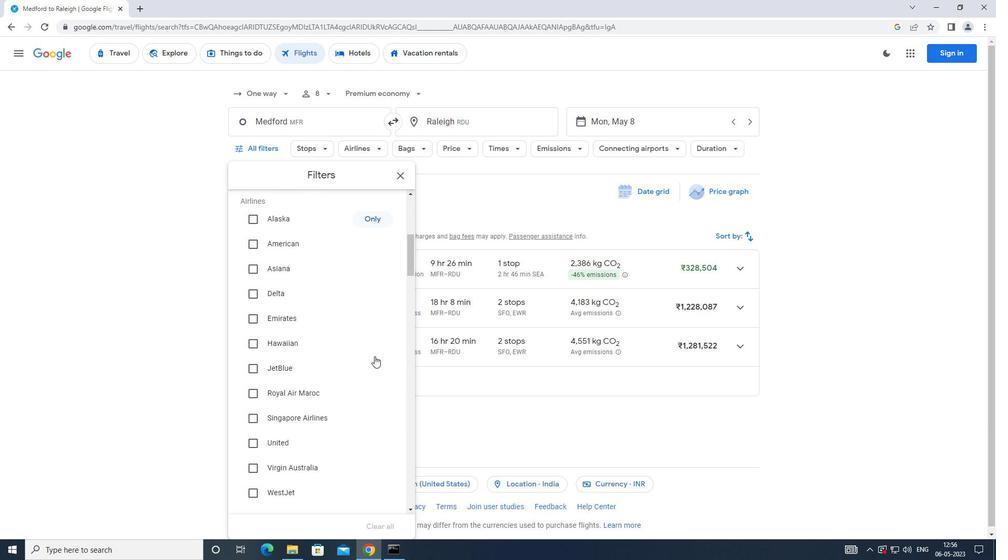 
Action: Mouse scrolled (374, 354) with delta (0, 0)
Screenshot: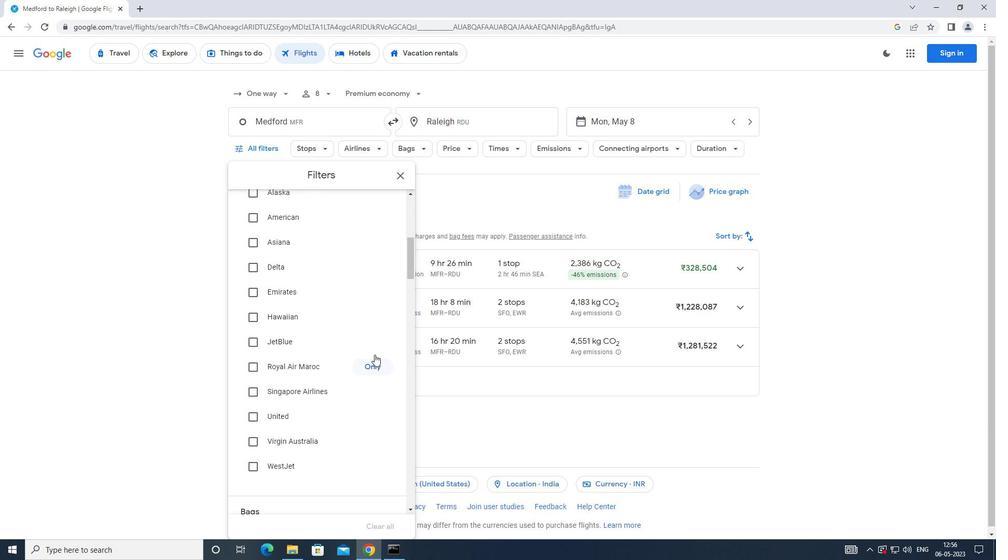 
Action: Mouse moved to (255, 341)
Screenshot: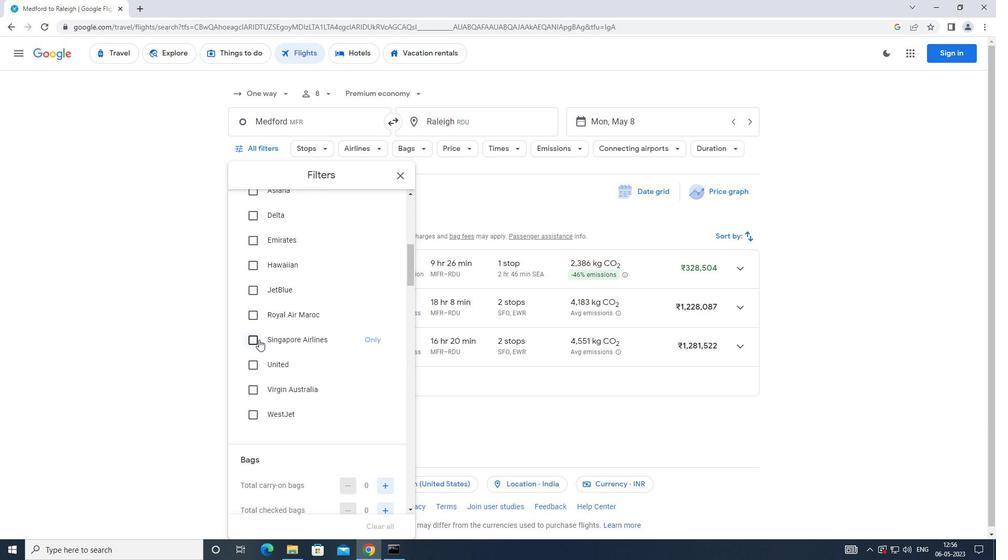
Action: Mouse pressed left at (255, 341)
Screenshot: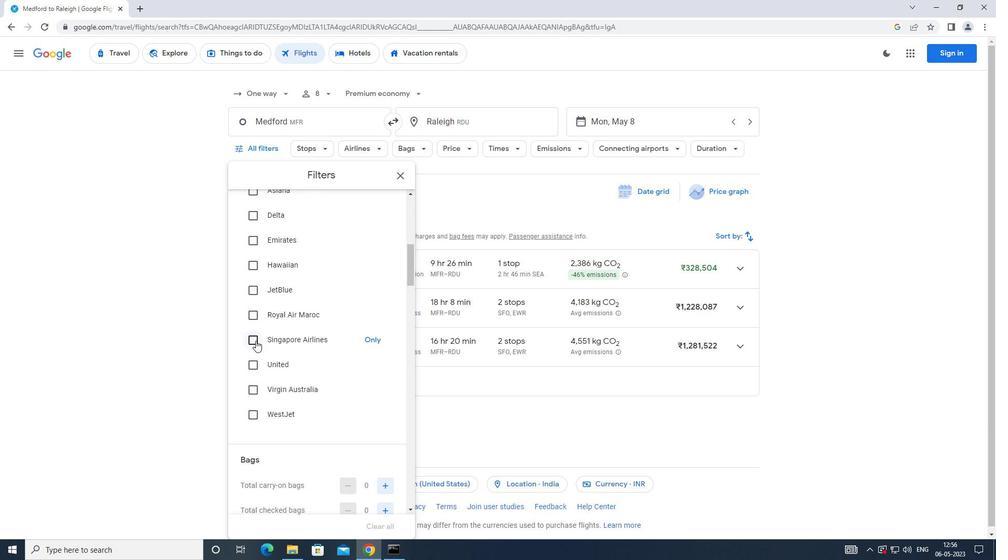 
Action: Mouse moved to (282, 344)
Screenshot: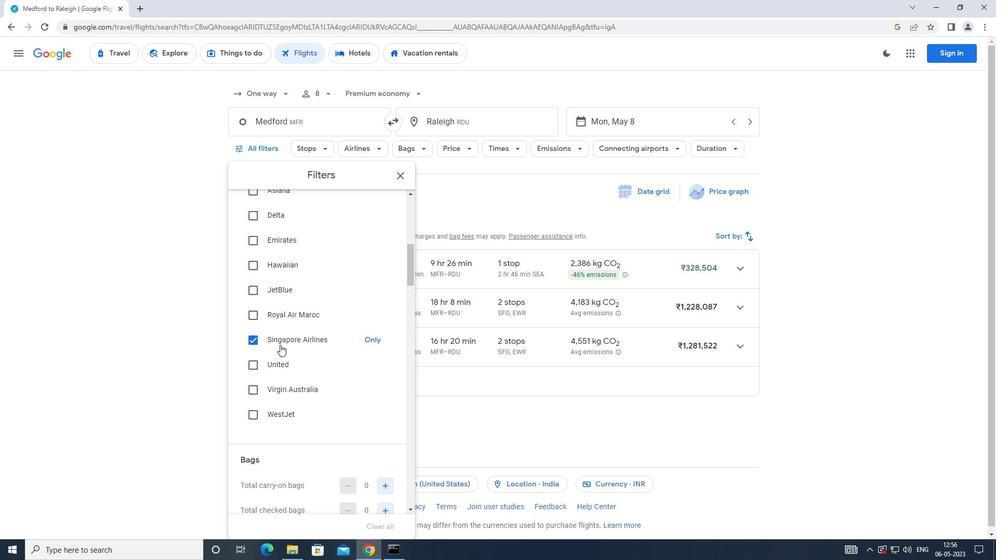 
Action: Mouse scrolled (282, 343) with delta (0, 0)
Screenshot: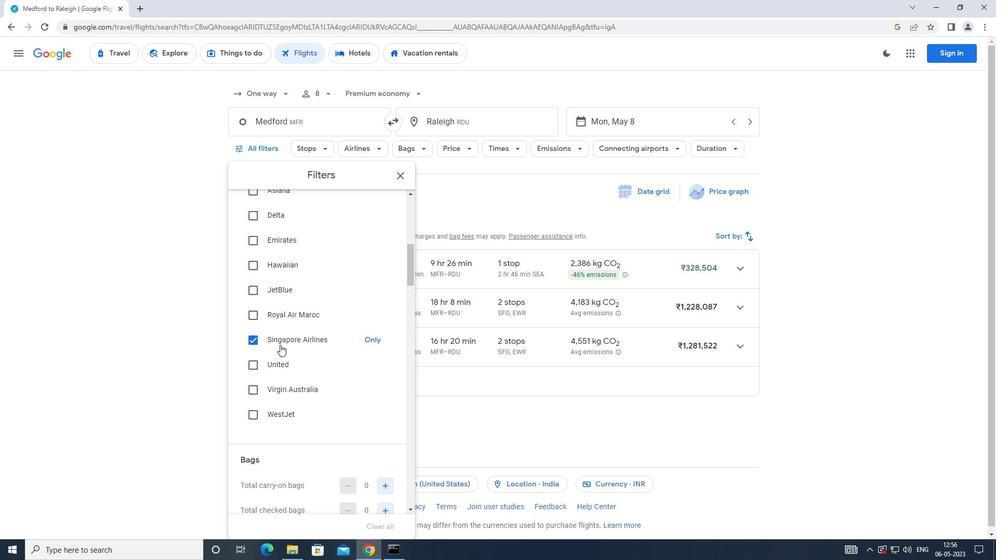 
Action: Mouse moved to (283, 344)
Screenshot: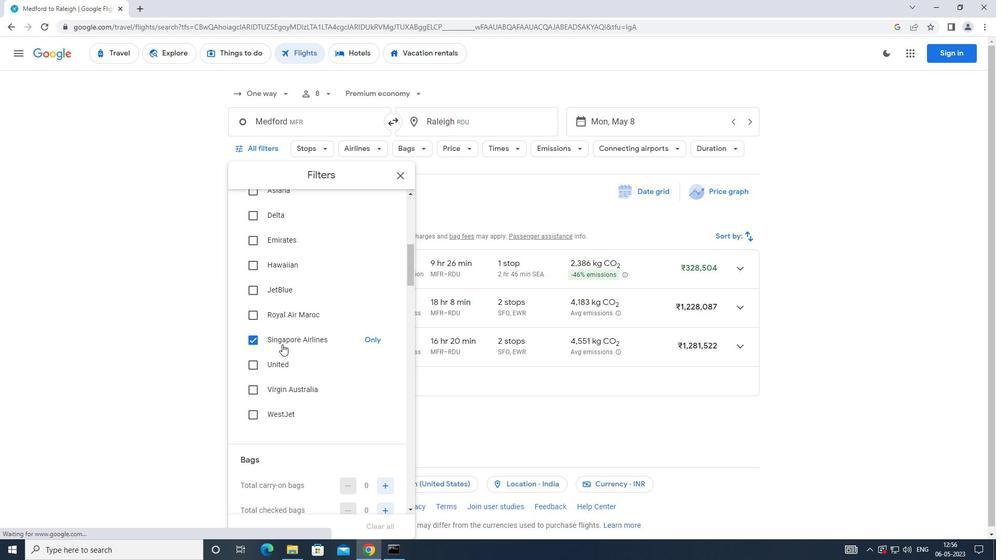 
Action: Mouse scrolled (283, 344) with delta (0, 0)
Screenshot: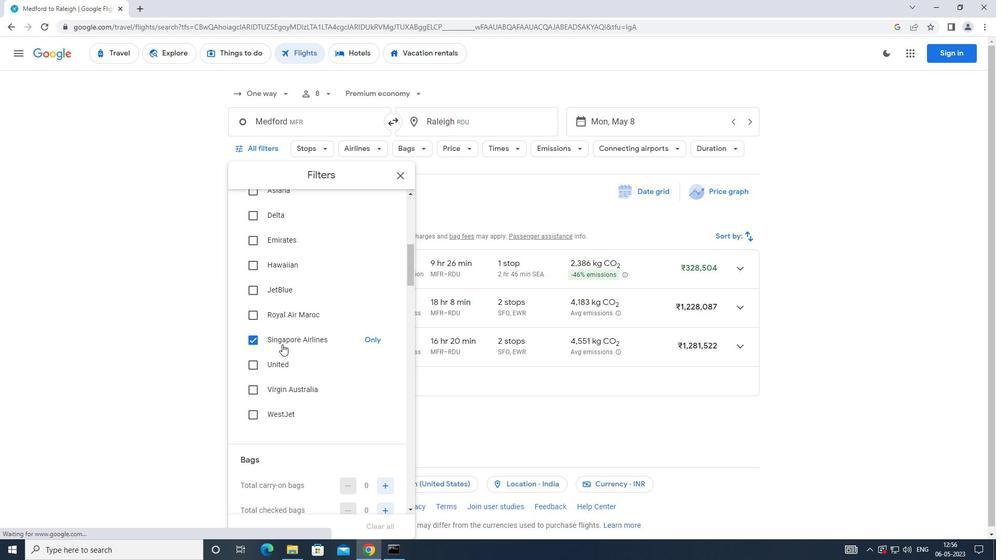 
Action: Mouse moved to (381, 383)
Screenshot: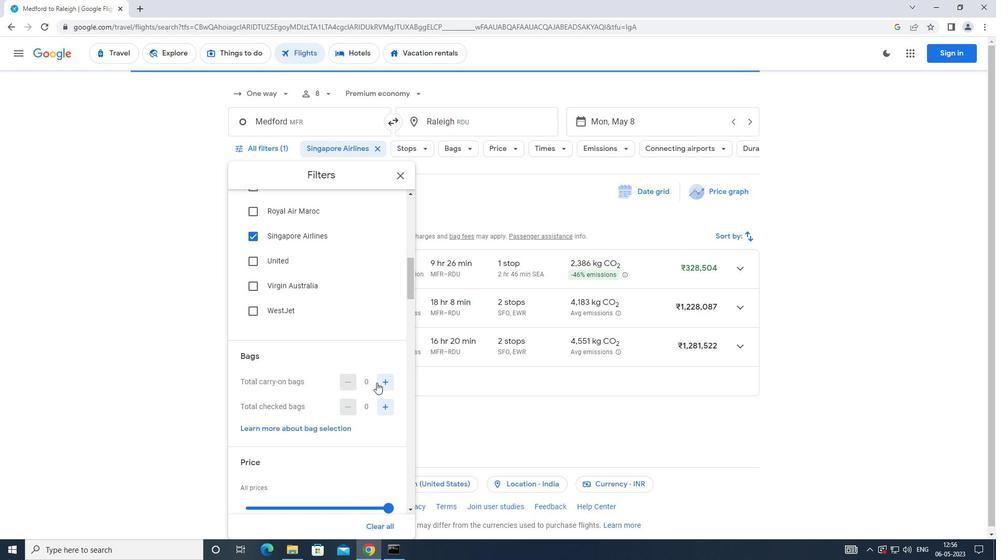 
Action: Mouse pressed left at (381, 383)
Screenshot: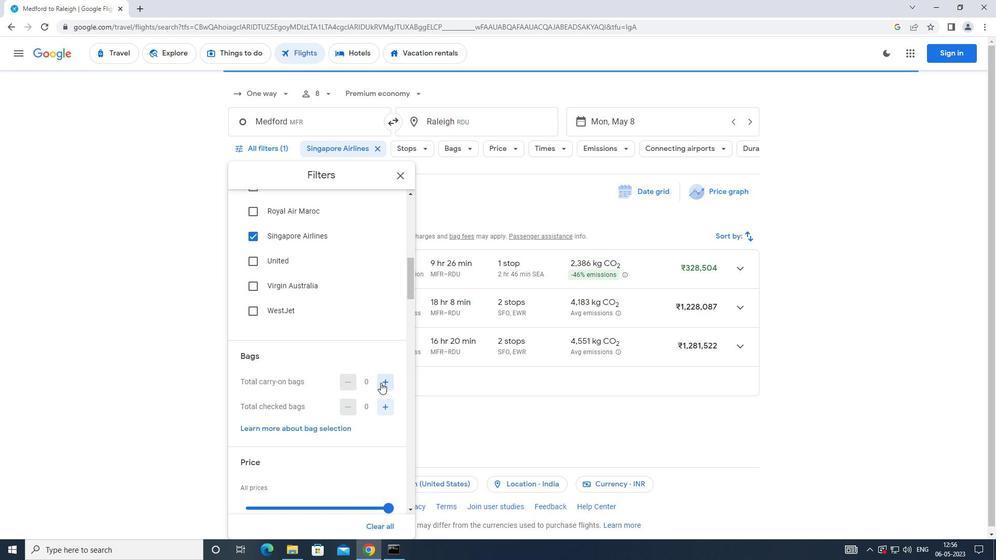 
Action: Mouse moved to (382, 383)
Screenshot: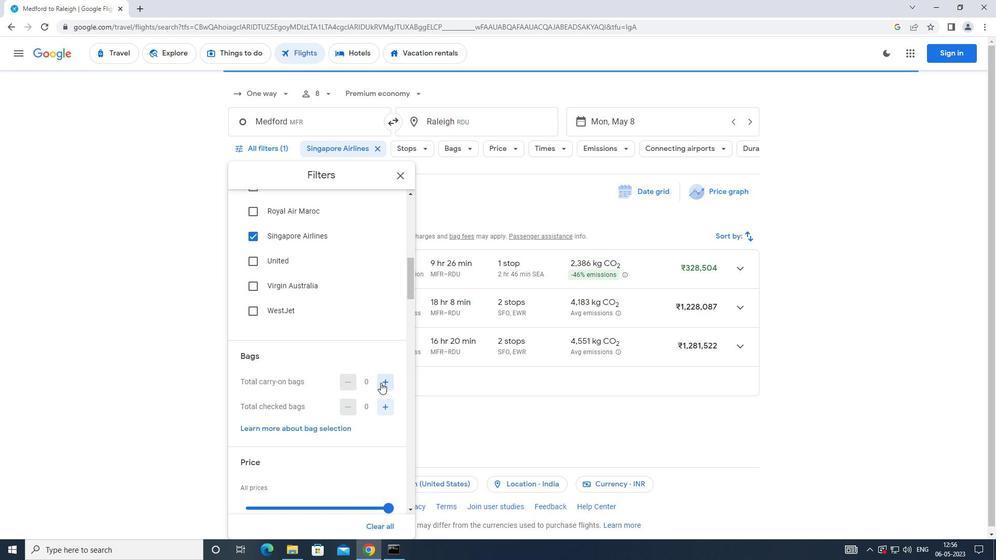 
Action: Mouse pressed left at (382, 383)
Screenshot: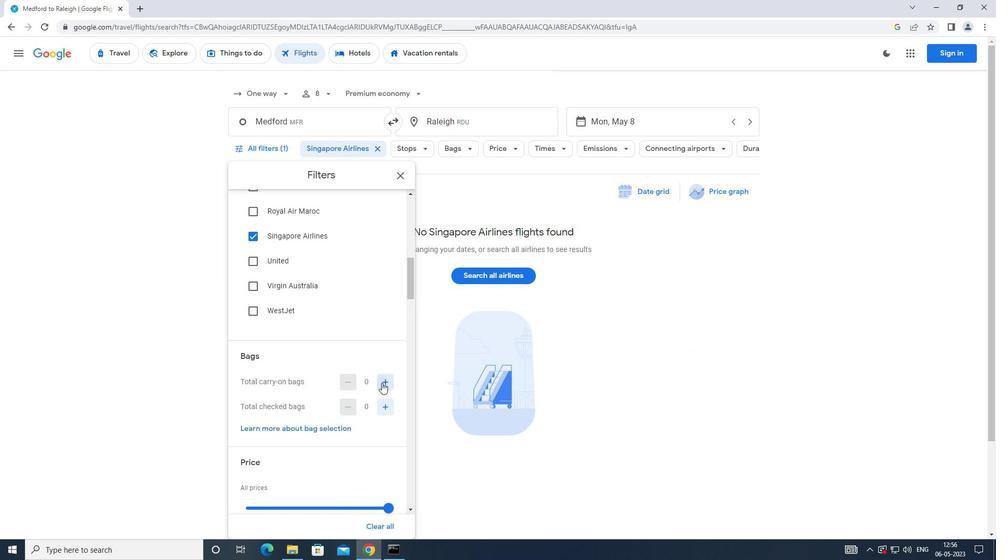 
Action: Mouse moved to (355, 375)
Screenshot: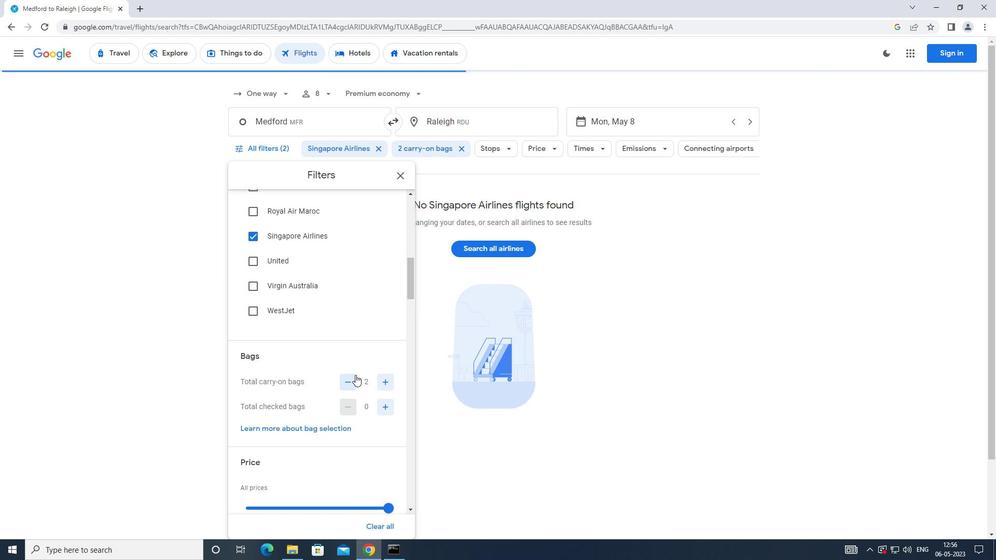 
Action: Mouse scrolled (355, 374) with delta (0, 0)
Screenshot: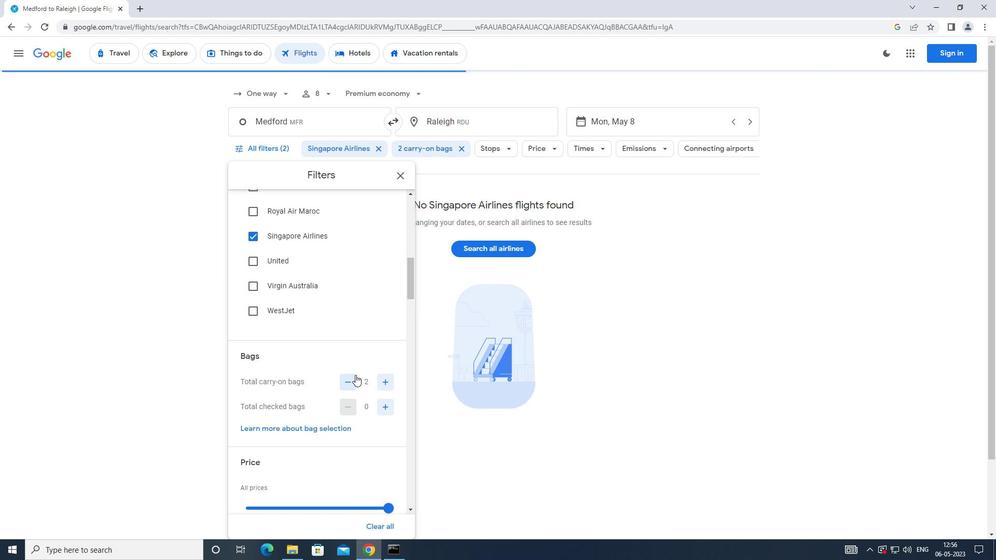 
Action: Mouse moved to (353, 375)
Screenshot: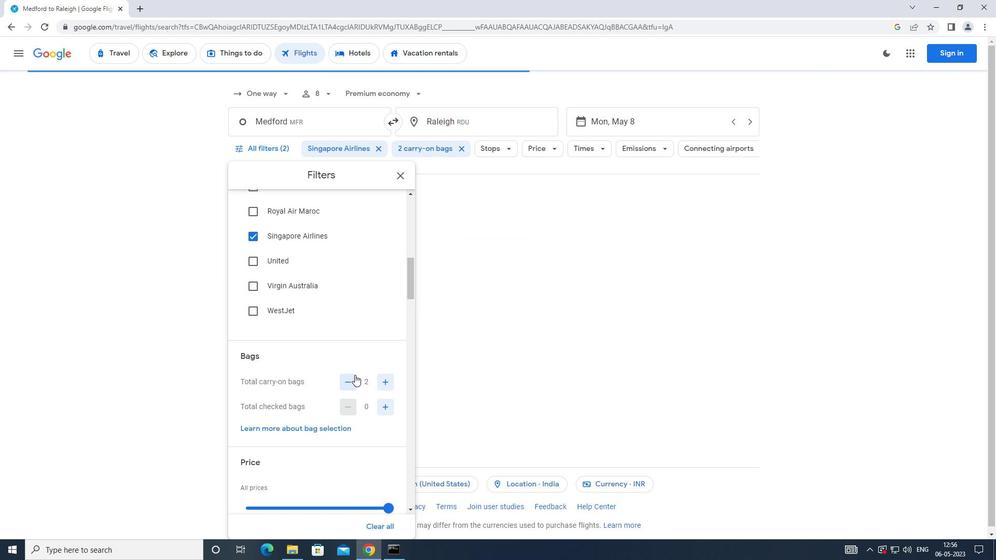 
Action: Mouse scrolled (353, 374) with delta (0, 0)
Screenshot: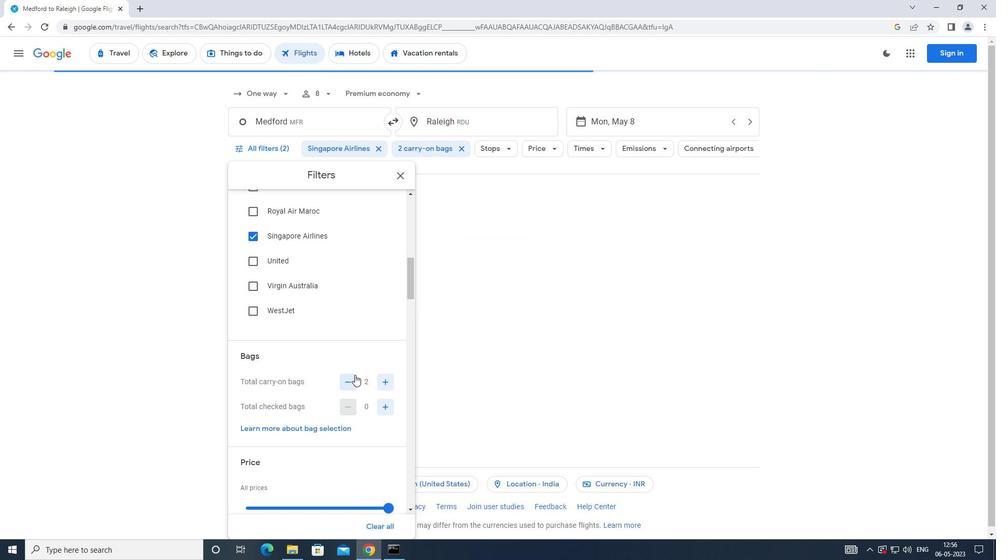 
Action: Mouse moved to (382, 400)
Screenshot: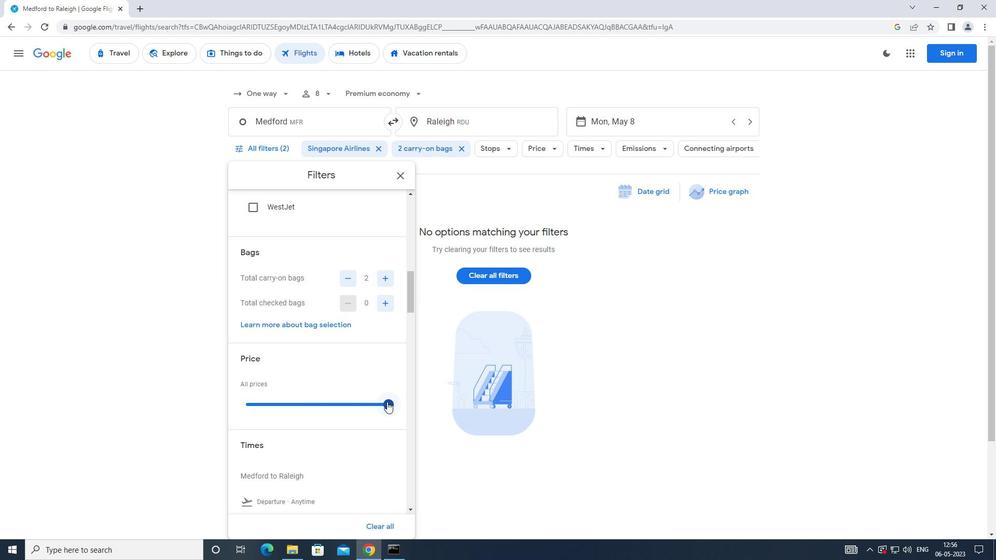 
Action: Mouse pressed left at (382, 400)
Screenshot: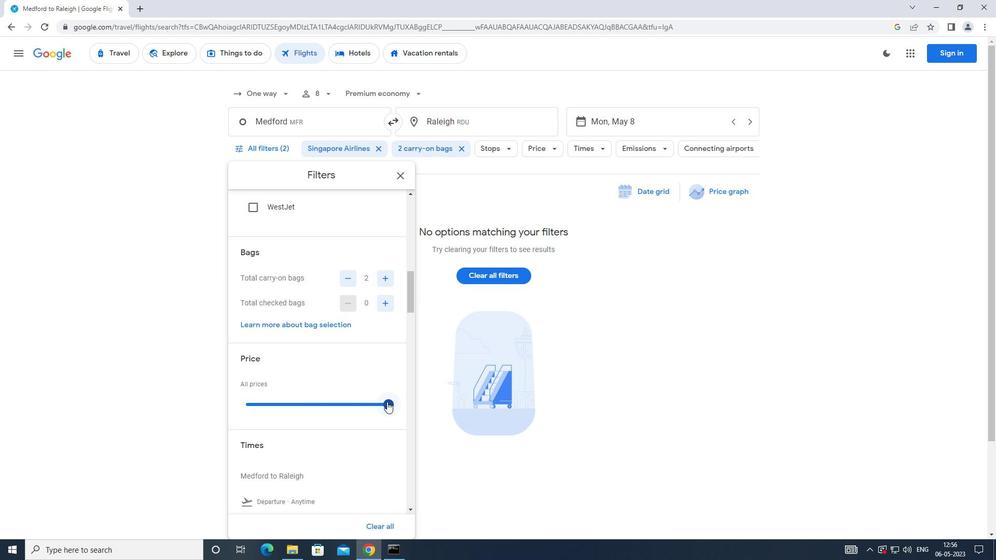 
Action: Mouse moved to (334, 375)
Screenshot: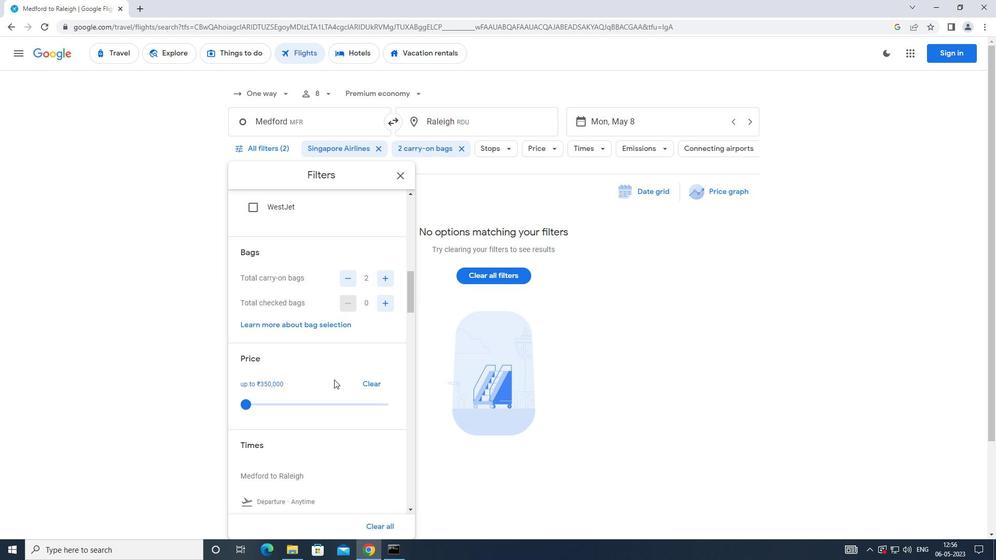 
Action: Mouse scrolled (334, 374) with delta (0, 0)
Screenshot: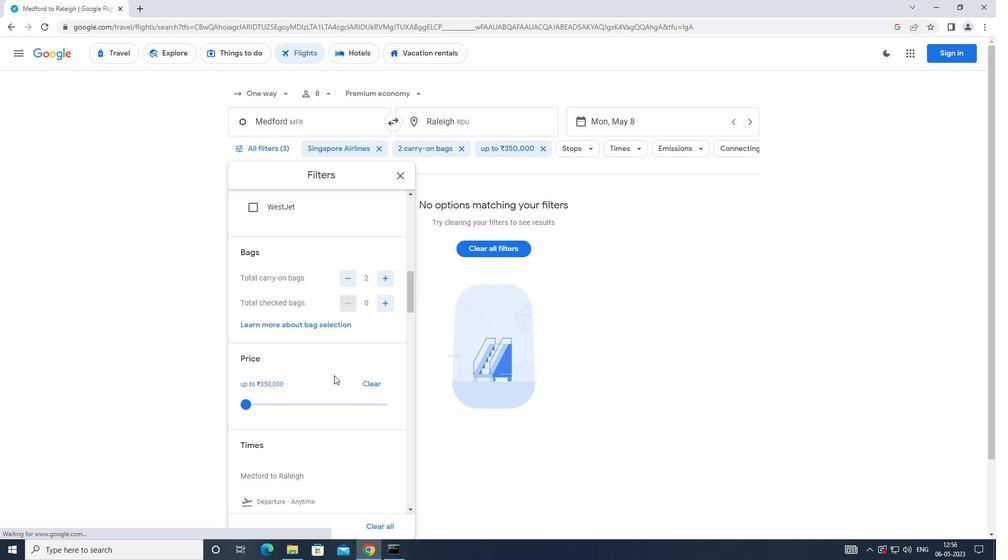 
Action: Mouse scrolled (334, 374) with delta (0, 0)
Screenshot: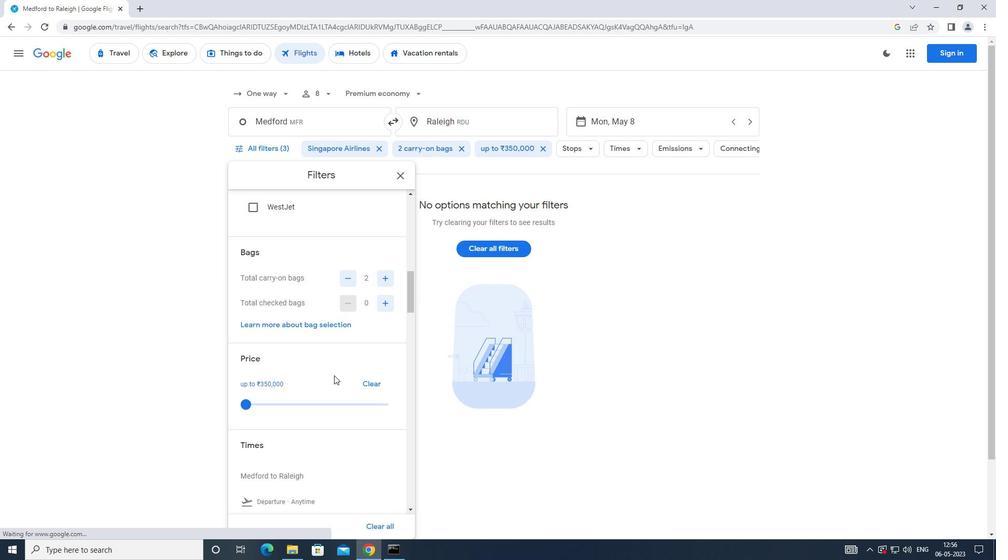 
Action: Mouse moved to (333, 374)
Screenshot: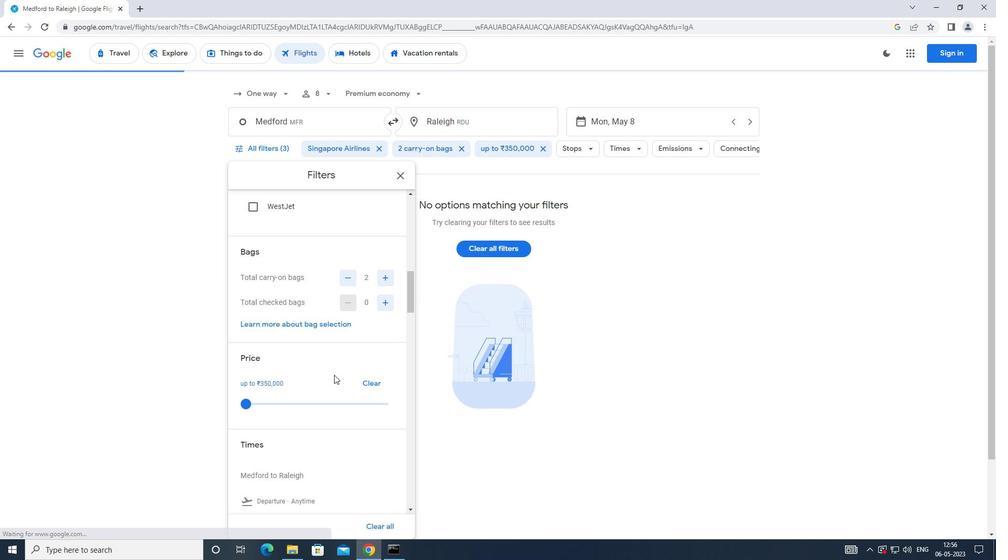 
Action: Mouse scrolled (333, 373) with delta (0, 0)
Screenshot: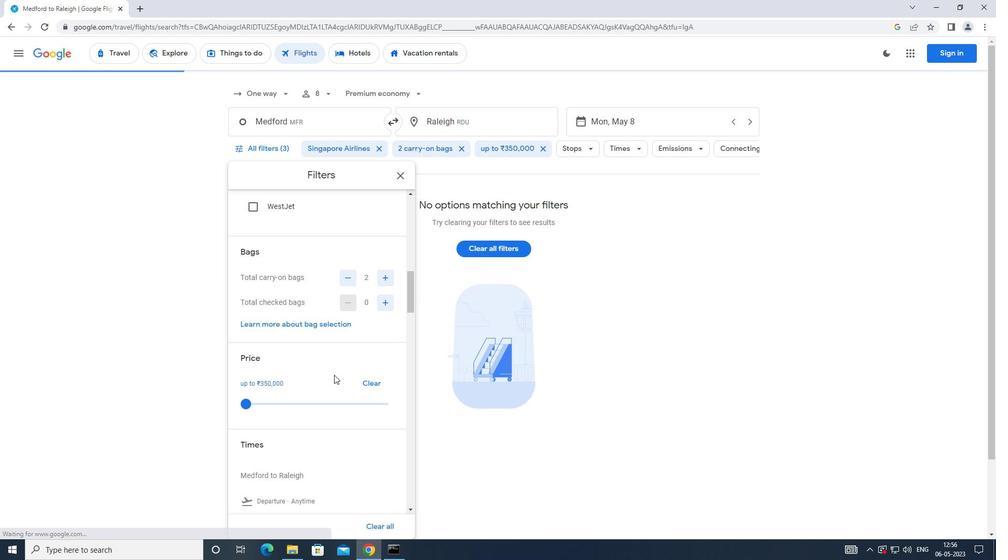 
Action: Mouse moved to (243, 366)
Screenshot: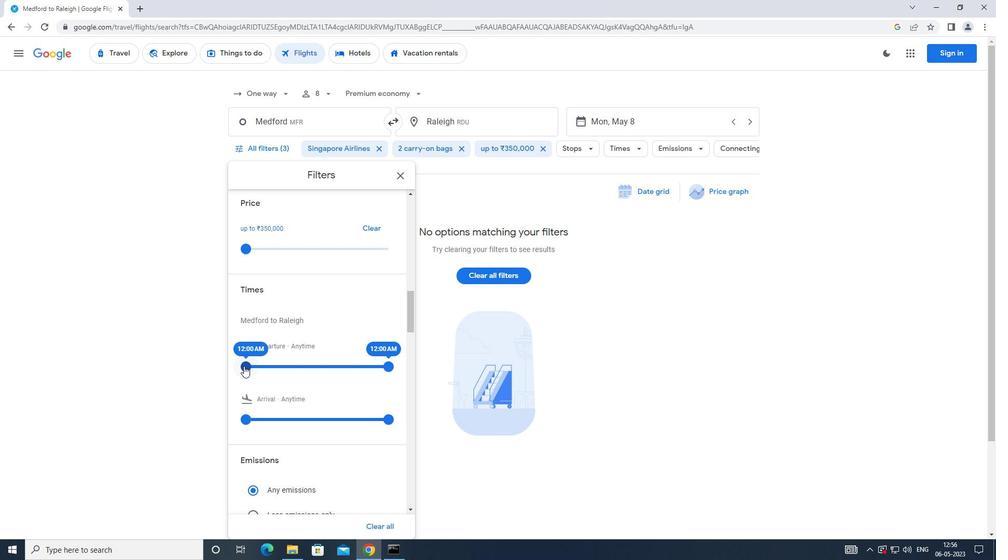 
Action: Mouse pressed left at (243, 366)
Screenshot: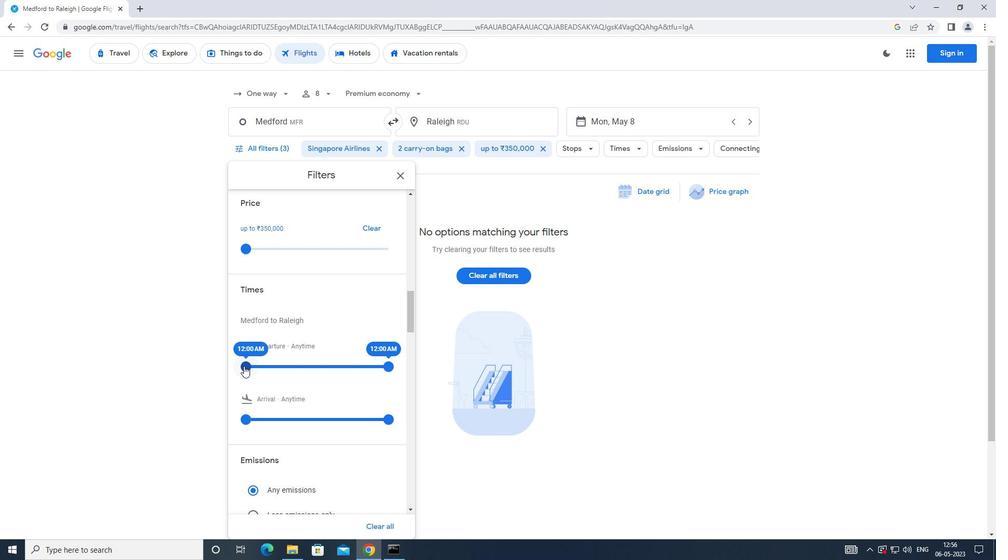 
Action: Mouse moved to (388, 367)
Screenshot: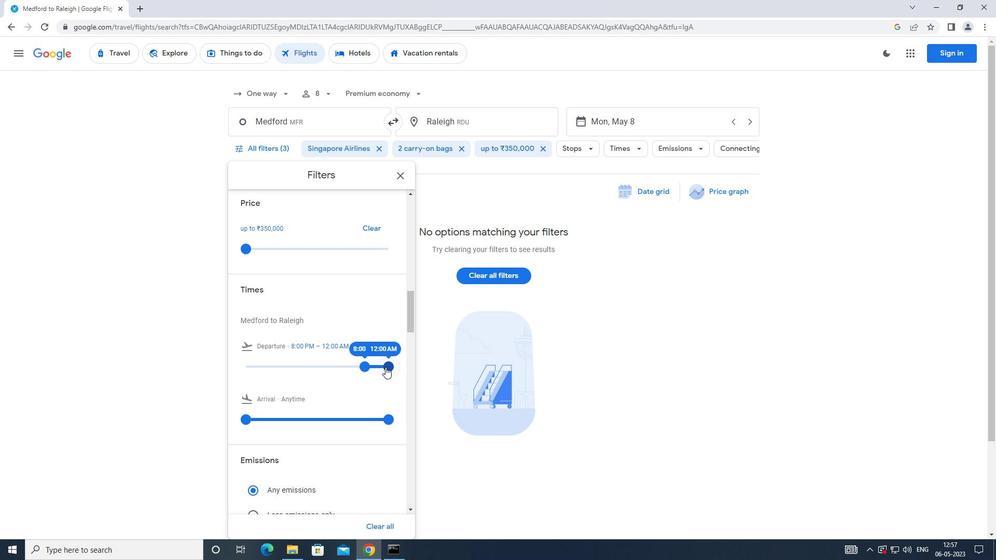 
Action: Mouse pressed left at (388, 367)
Screenshot: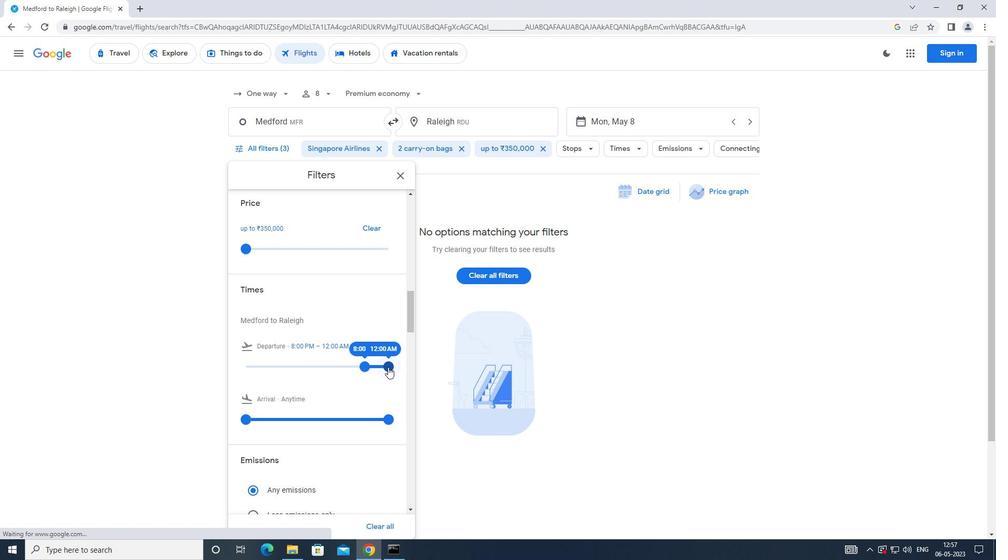 
Action: Mouse moved to (301, 369)
Screenshot: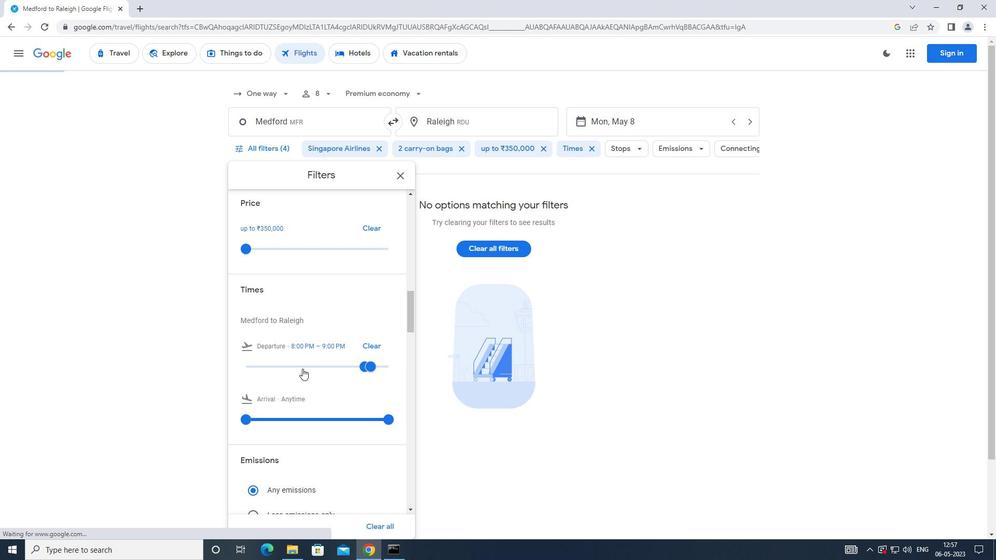 
